 Task: Sort the reviews of the location "Statue of Liberty" by "Newest".
Action: Mouse moved to (119, 81)
Screenshot: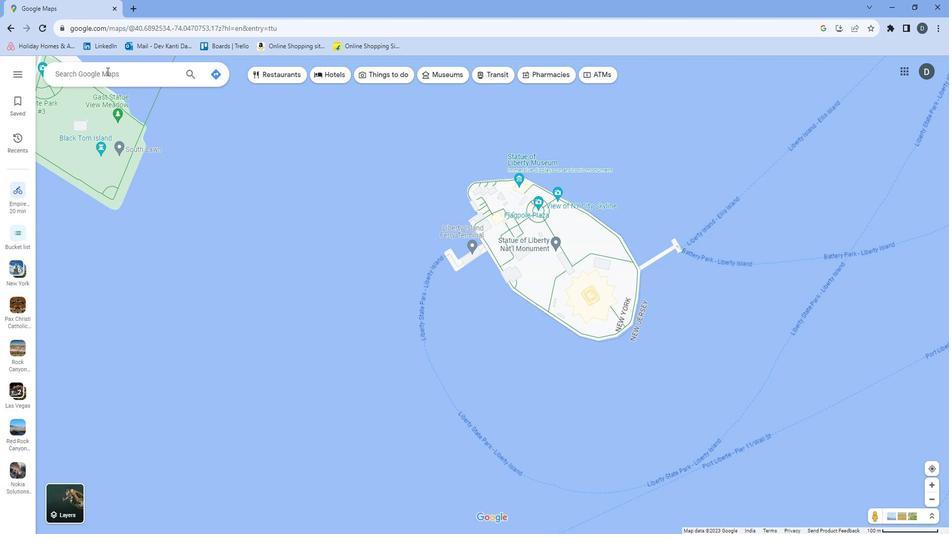 
Action: Mouse pressed left at (119, 81)
Screenshot: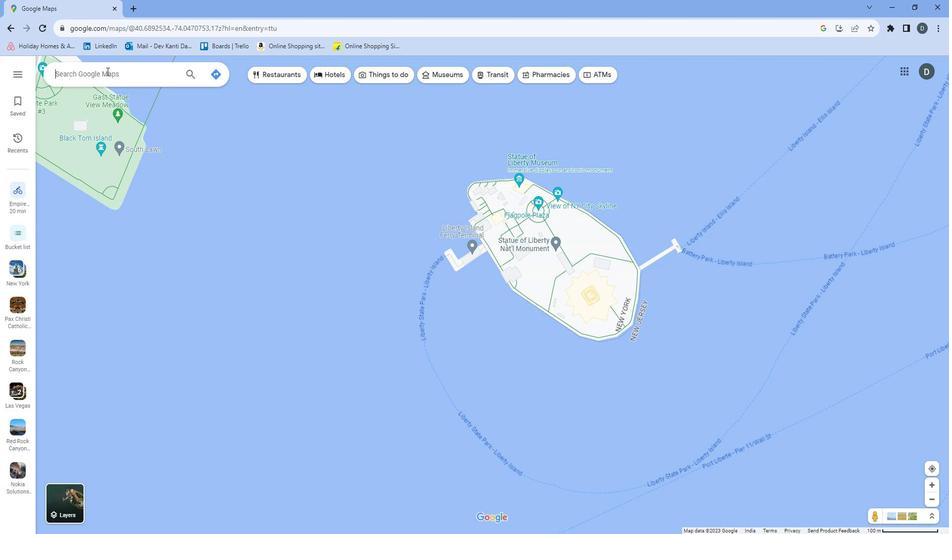 
Action: Key pressed <Key.shift>Statue<Key.space>of<Key.space><Key.shift>Livb<Key.backspace><Key.backspace>berty<Key.enter>
Screenshot: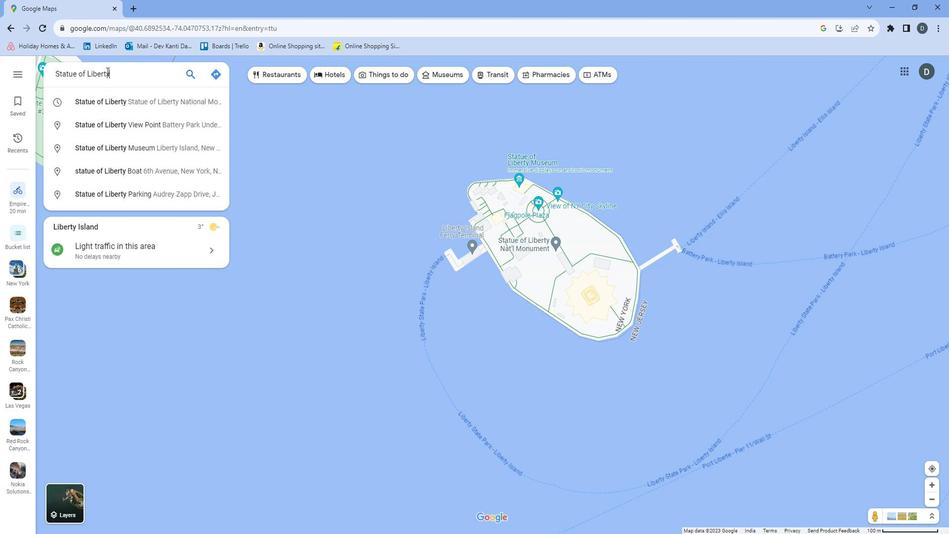 
Action: Mouse moved to (146, 145)
Screenshot: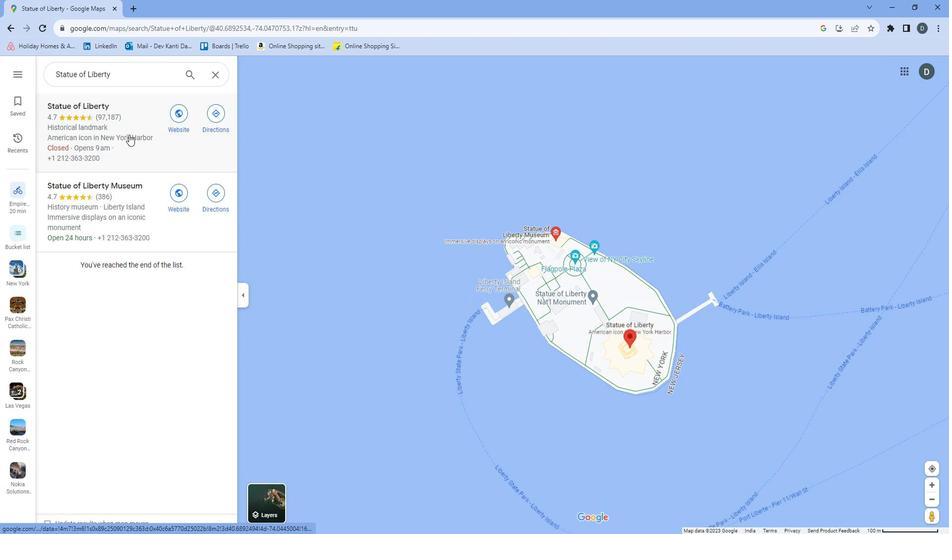 
Action: Mouse pressed left at (146, 145)
Screenshot: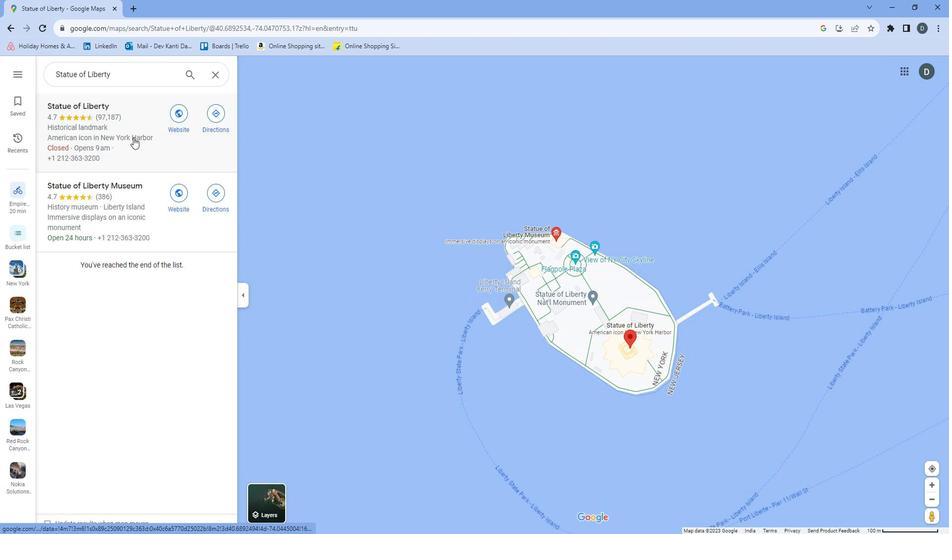 
Action: Mouse moved to (361, 318)
Screenshot: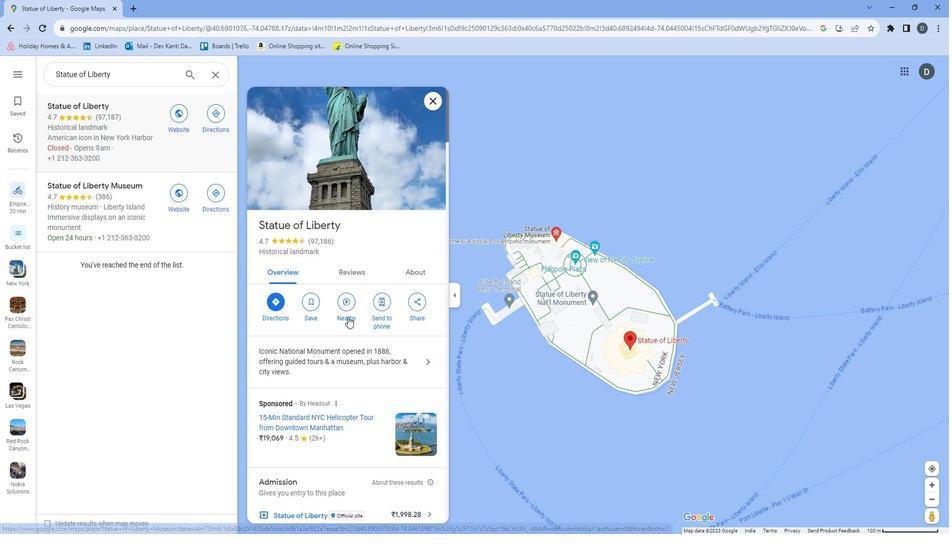 
Action: Mouse scrolled (361, 318) with delta (0, 0)
Screenshot: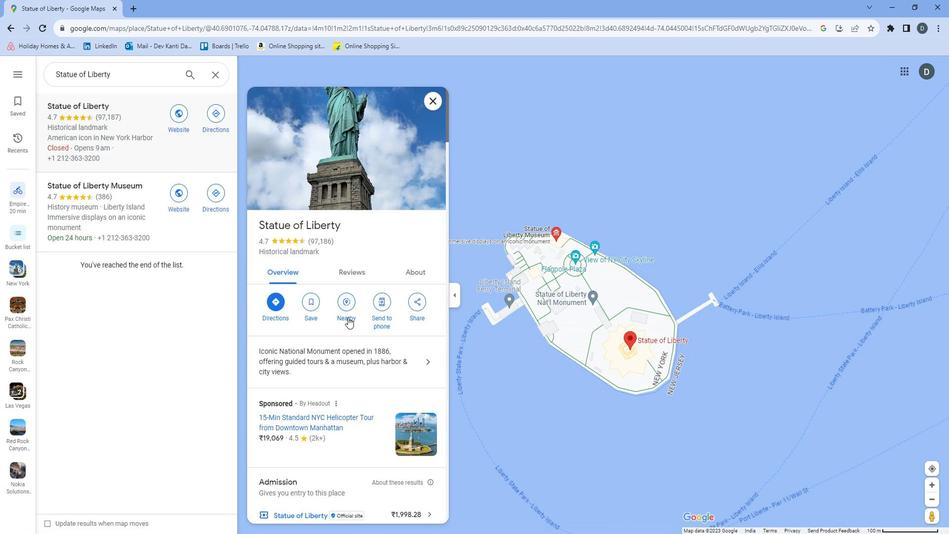 
Action: Mouse scrolled (361, 318) with delta (0, 0)
Screenshot: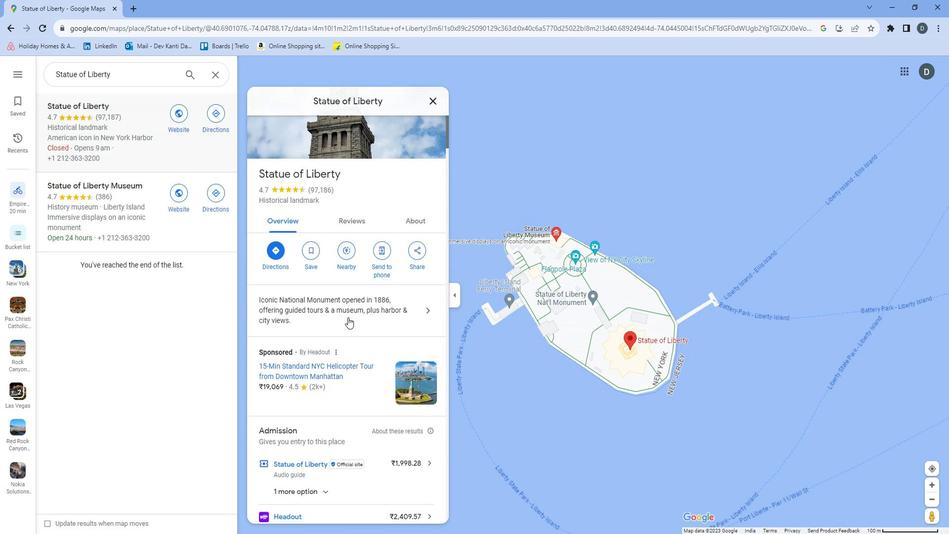 
Action: Mouse moved to (363, 319)
Screenshot: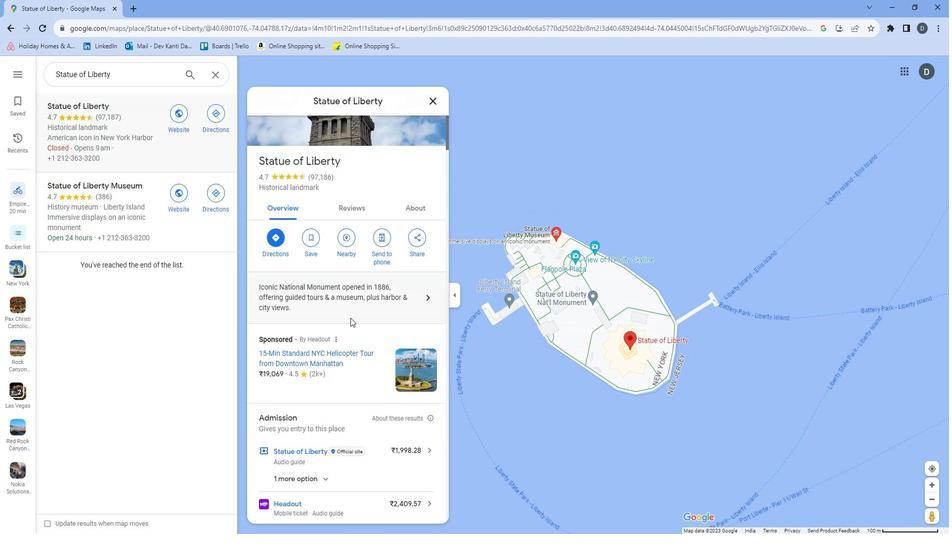 
Action: Mouse scrolled (363, 318) with delta (0, 0)
Screenshot: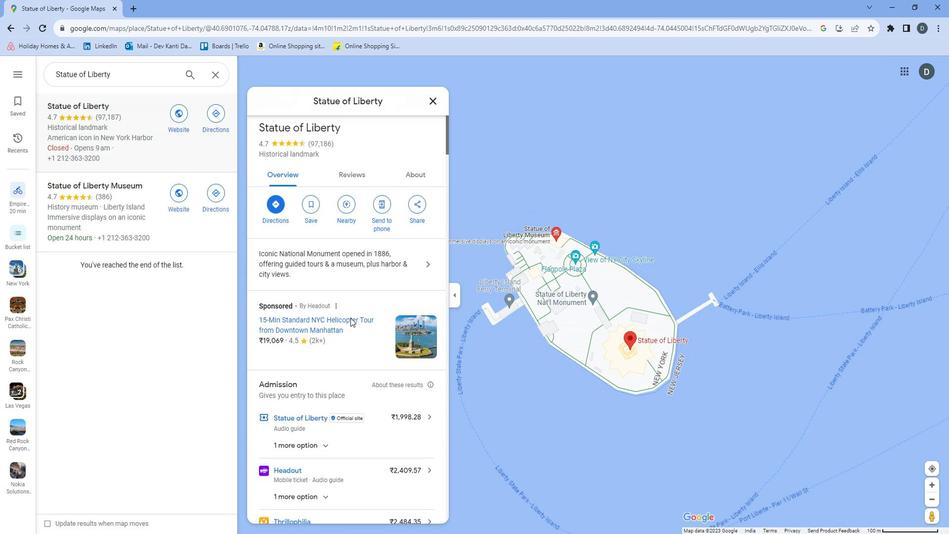 
Action: Mouse scrolled (363, 318) with delta (0, 0)
Screenshot: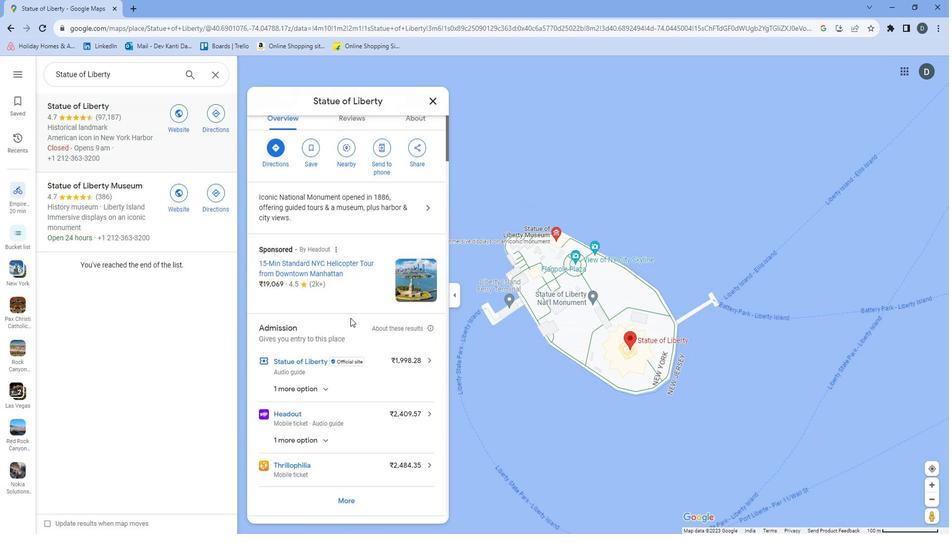 
Action: Mouse moved to (359, 328)
Screenshot: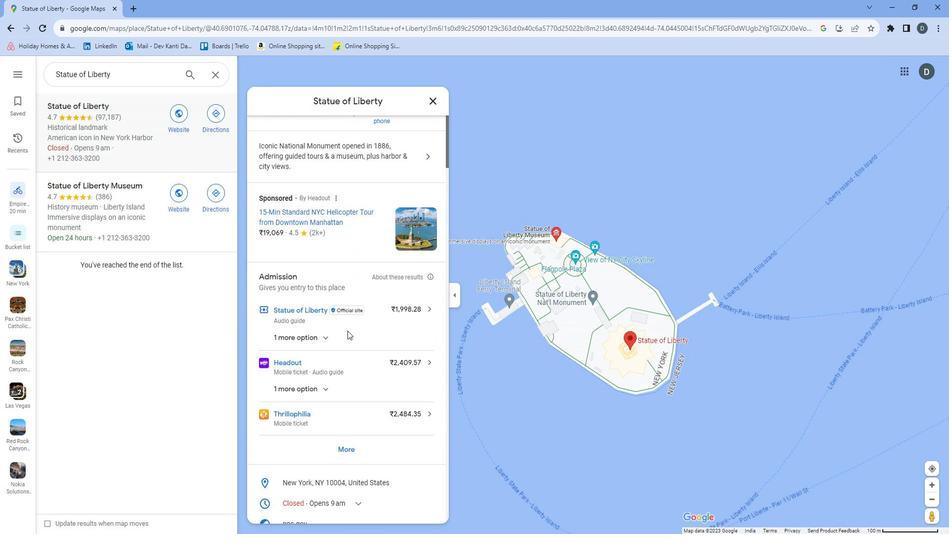 
Action: Mouse scrolled (359, 327) with delta (0, 0)
Screenshot: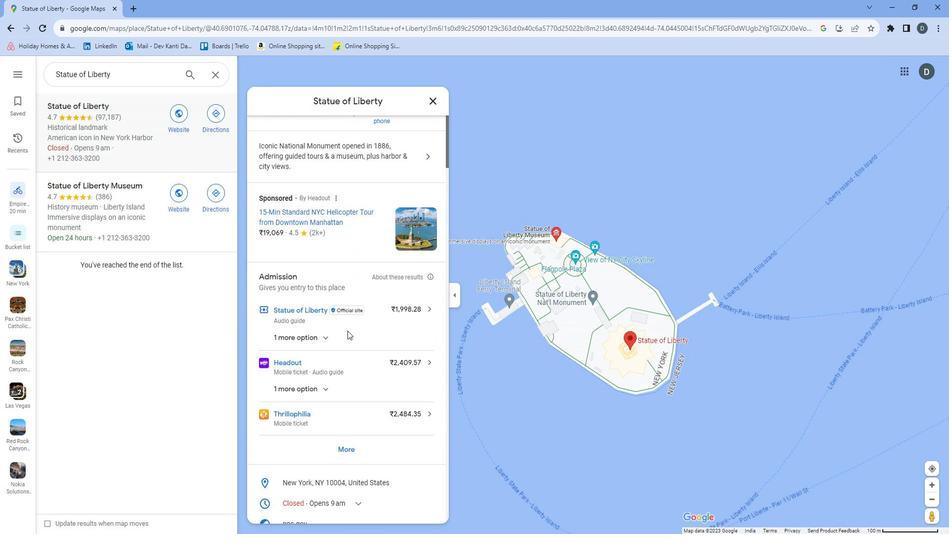 
Action: Mouse moved to (362, 334)
Screenshot: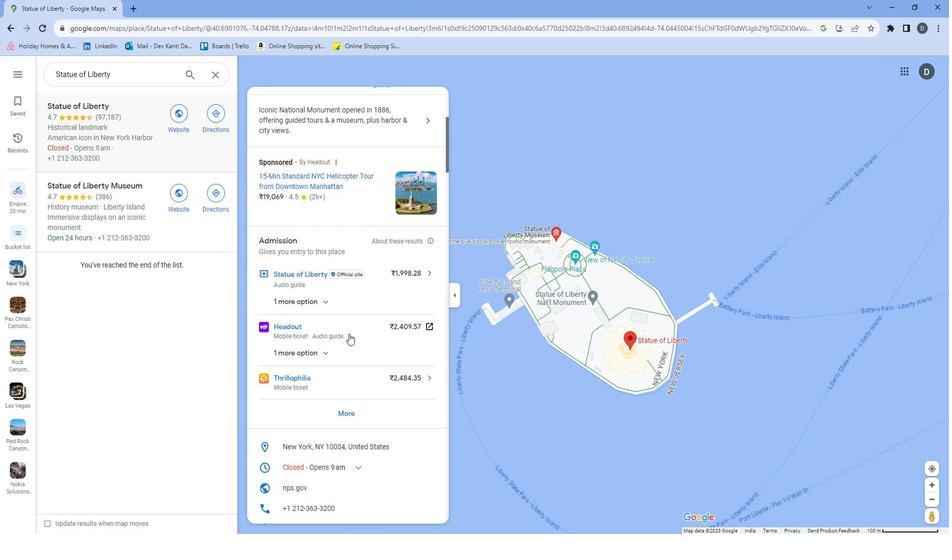 
Action: Mouse scrolled (362, 333) with delta (0, 0)
Screenshot: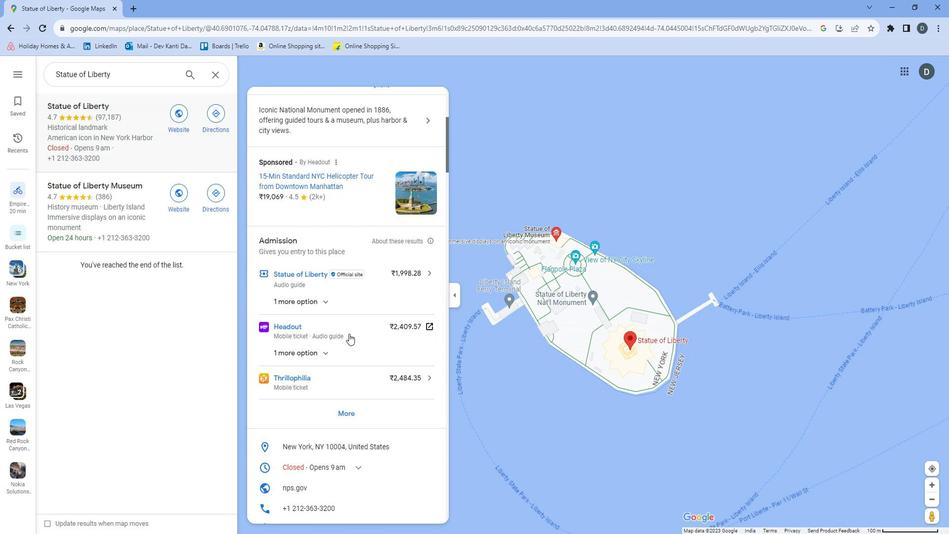 
Action: Mouse moved to (362, 335)
Screenshot: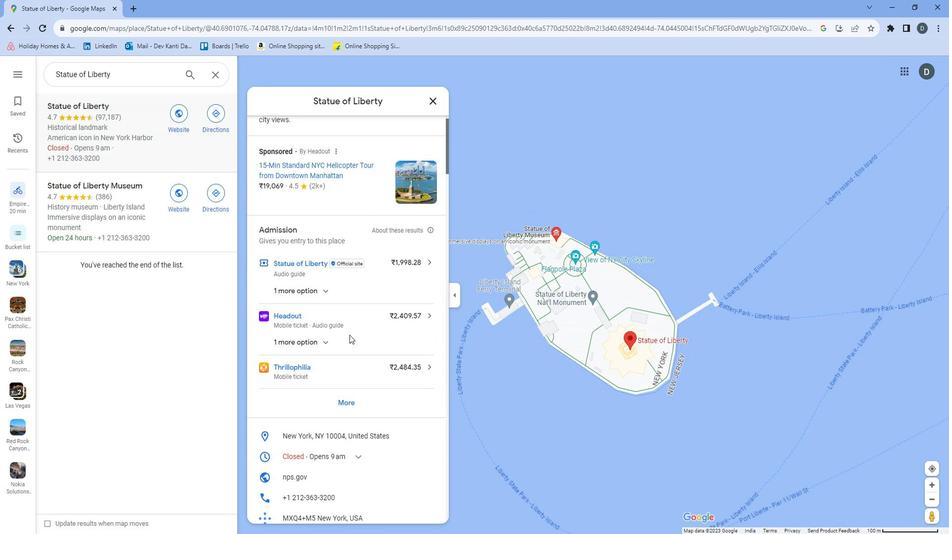 
Action: Mouse scrolled (362, 335) with delta (0, 0)
Screenshot: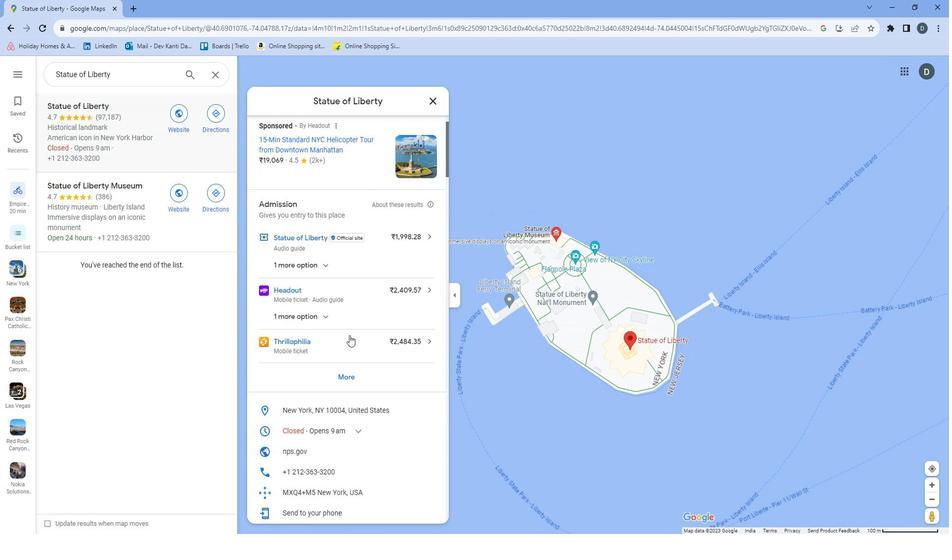 
Action: Mouse moved to (364, 338)
Screenshot: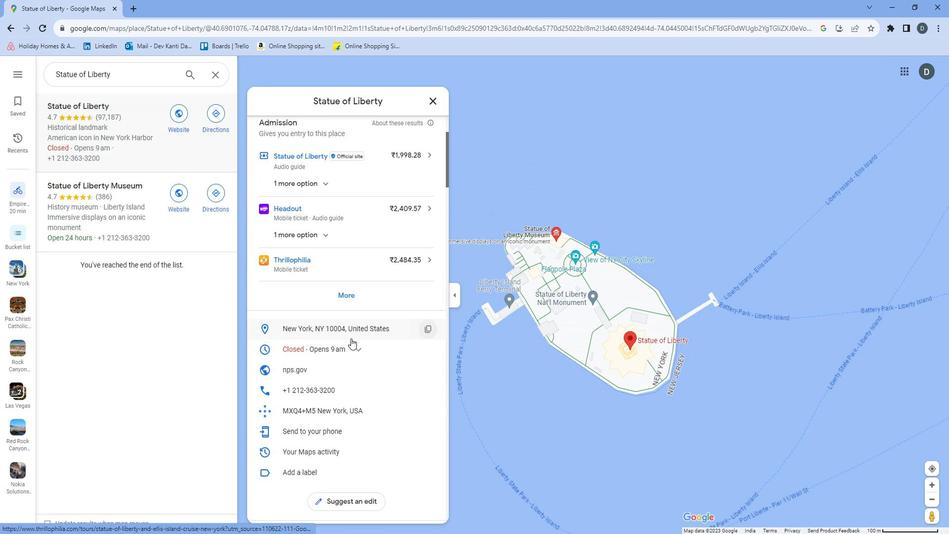 
Action: Mouse scrolled (364, 338) with delta (0, 0)
Screenshot: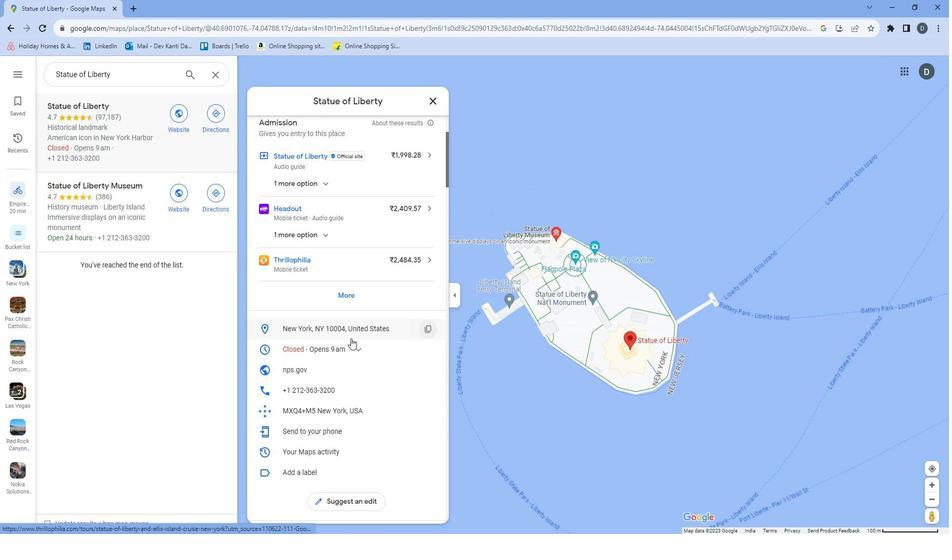 
Action: Mouse moved to (364, 340)
Screenshot: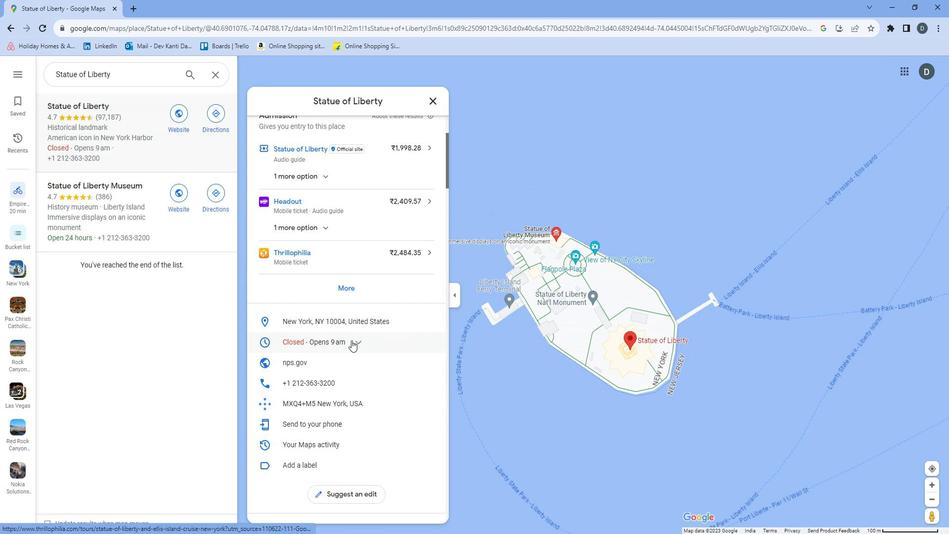 
Action: Mouse scrolled (364, 340) with delta (0, 0)
Screenshot: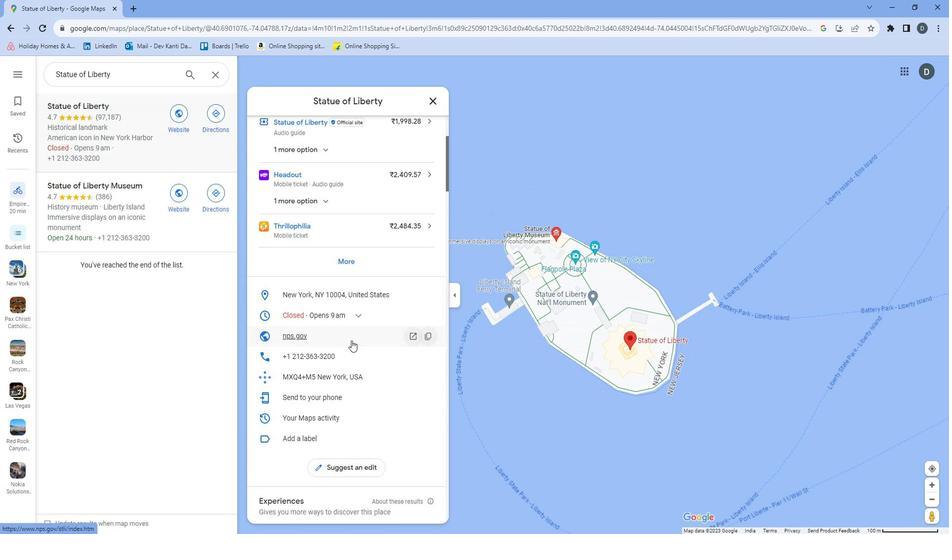 
Action: Mouse moved to (365, 340)
Screenshot: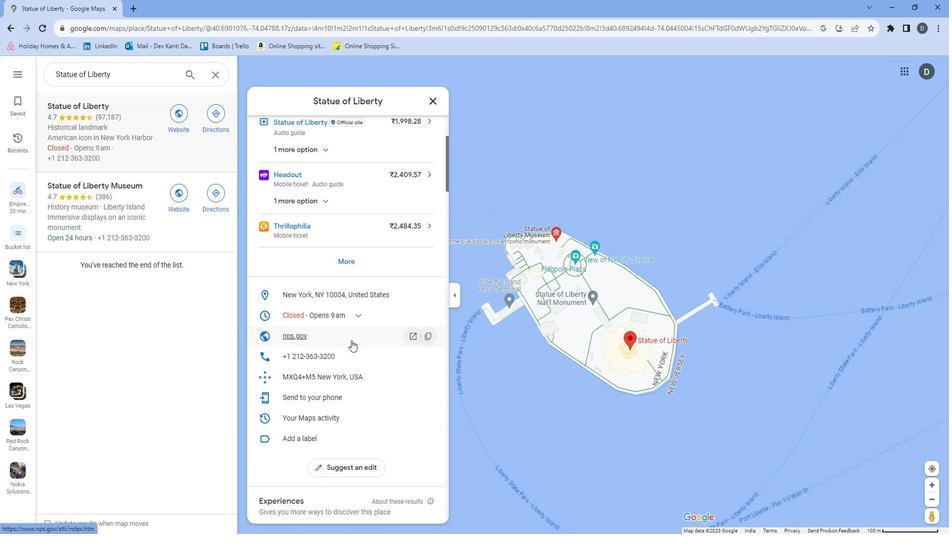 
Action: Mouse scrolled (365, 340) with delta (0, 0)
Screenshot: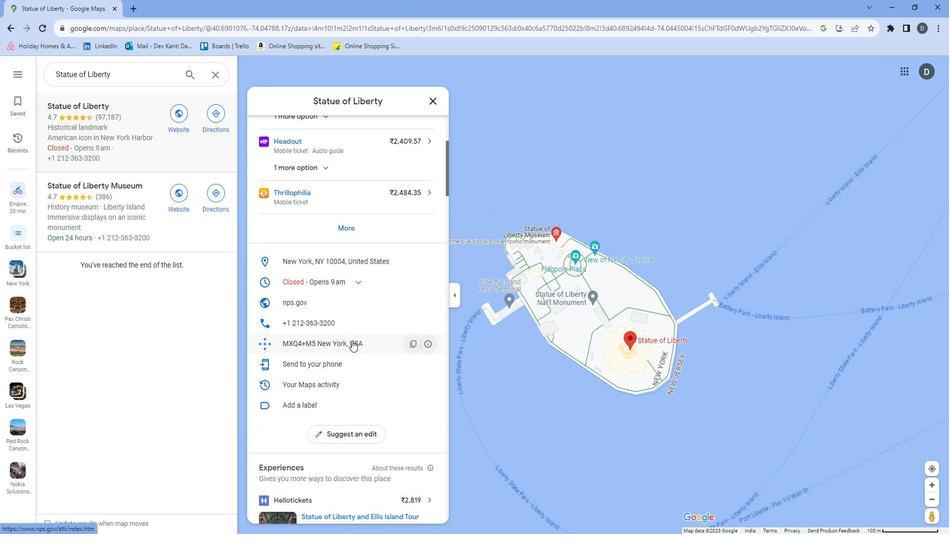 
Action: Mouse moved to (365, 340)
Screenshot: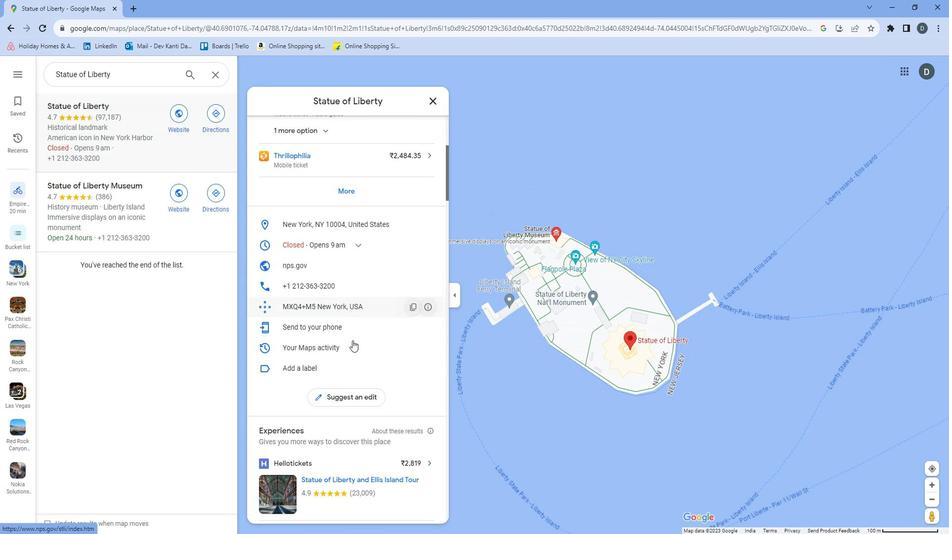 
Action: Mouse scrolled (365, 340) with delta (0, 0)
Screenshot: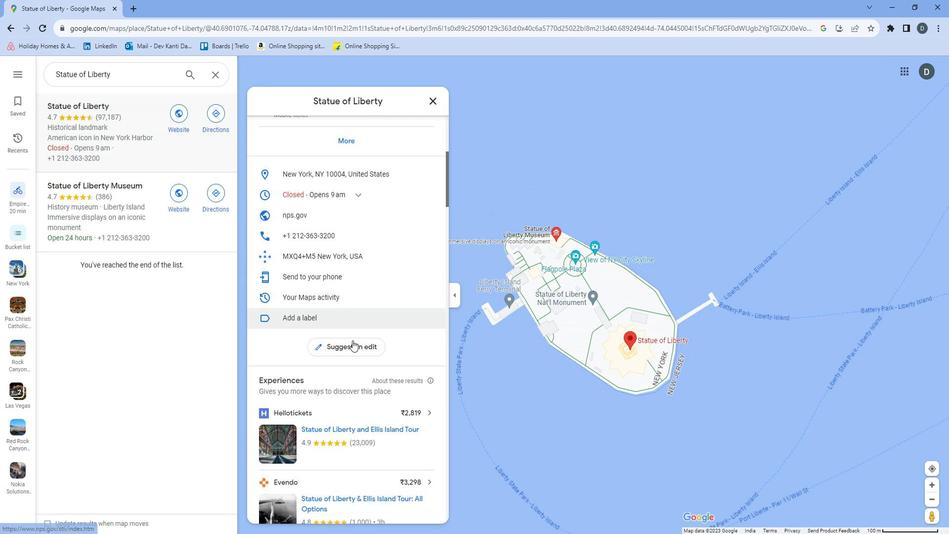 
Action: Mouse moved to (365, 340)
Screenshot: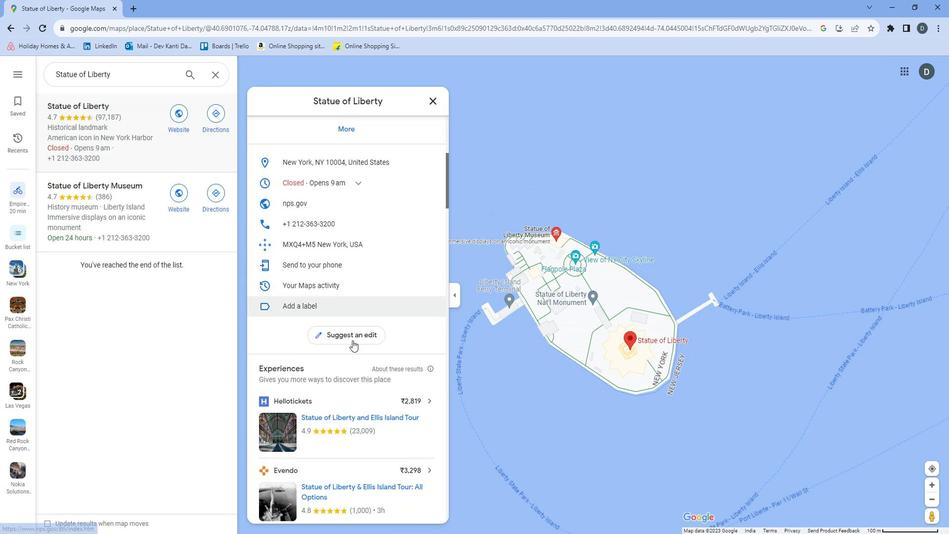 
Action: Mouse scrolled (365, 340) with delta (0, 0)
Screenshot: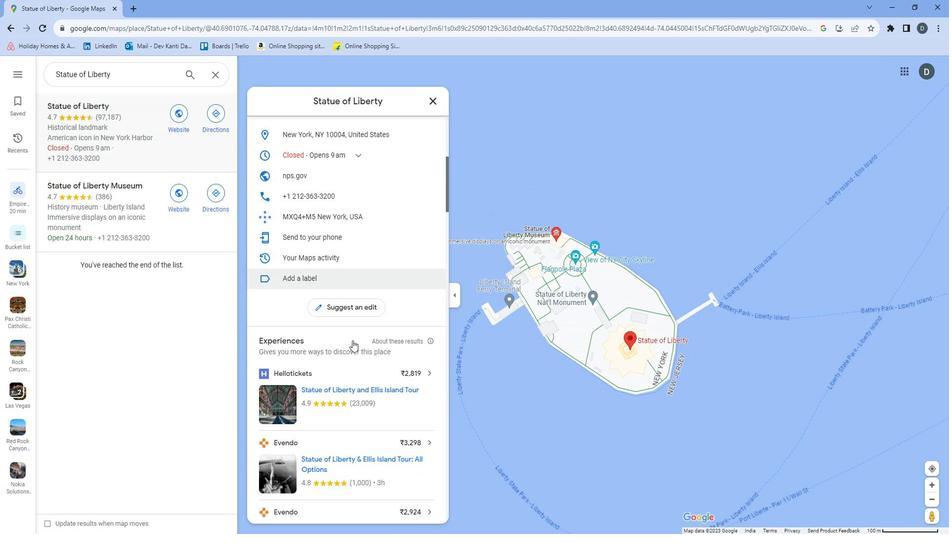 
Action: Mouse moved to (366, 340)
Screenshot: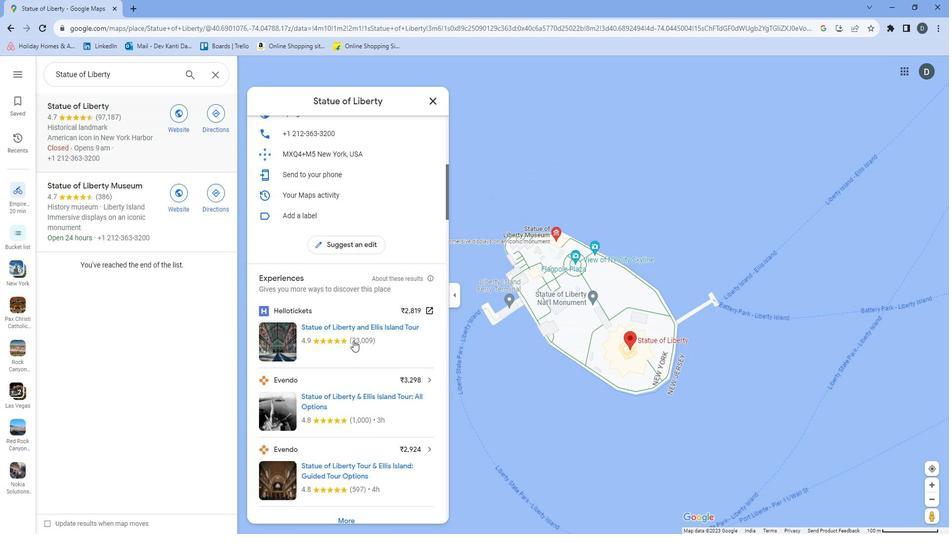 
Action: Mouse scrolled (366, 340) with delta (0, 0)
Screenshot: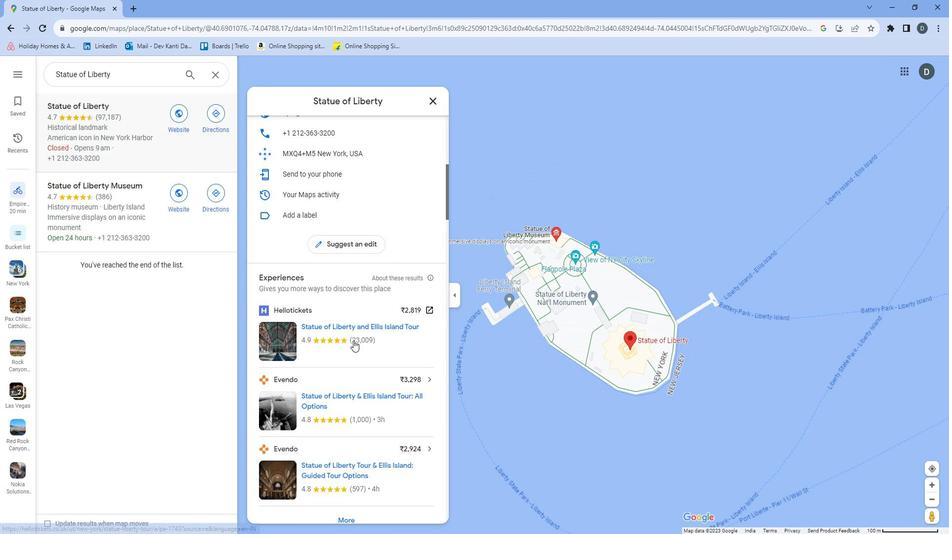 
Action: Mouse scrolled (366, 340) with delta (0, 0)
Screenshot: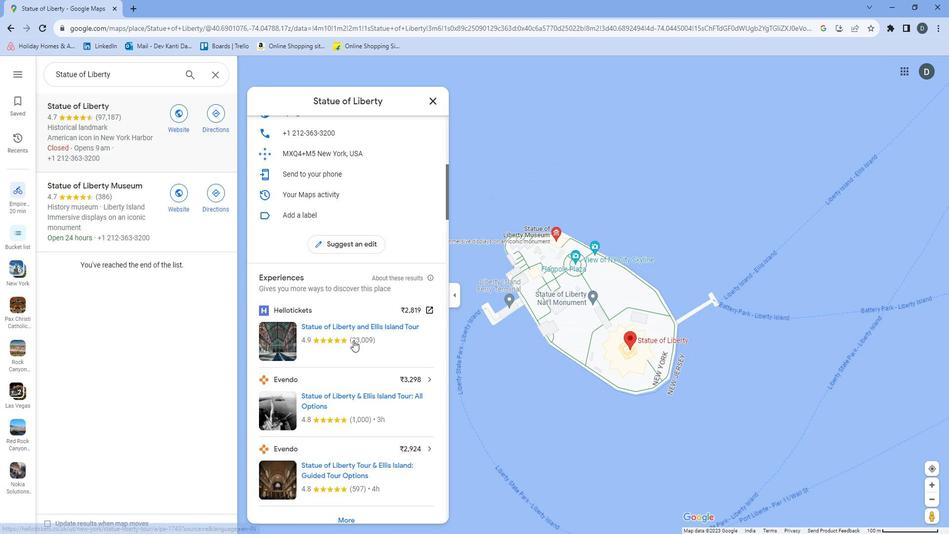 
Action: Mouse scrolled (366, 340) with delta (0, 0)
Screenshot: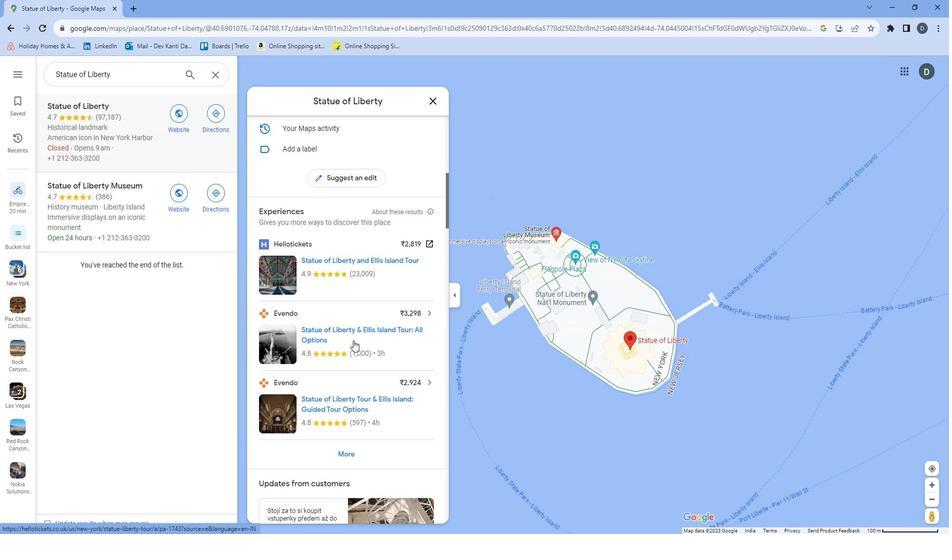 
Action: Mouse scrolled (366, 340) with delta (0, 0)
Screenshot: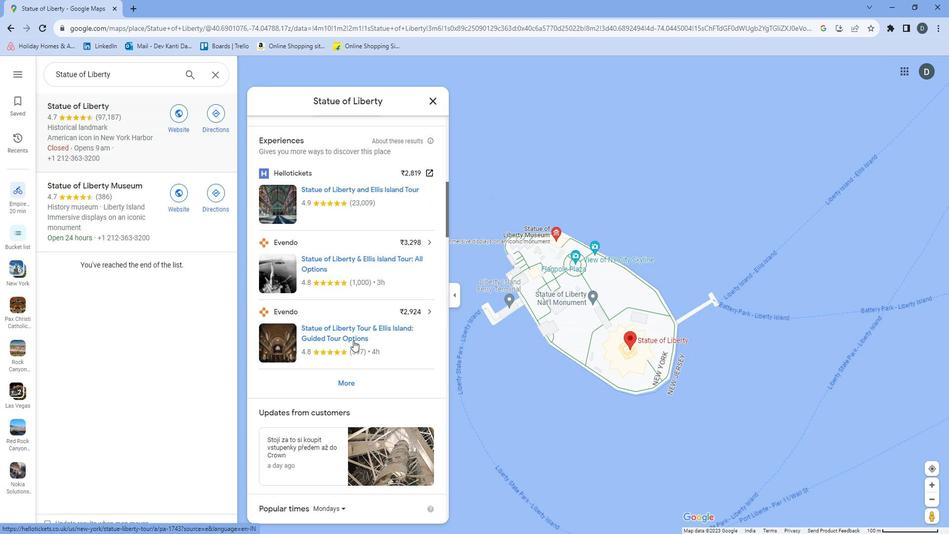 
Action: Mouse scrolled (366, 340) with delta (0, 0)
Screenshot: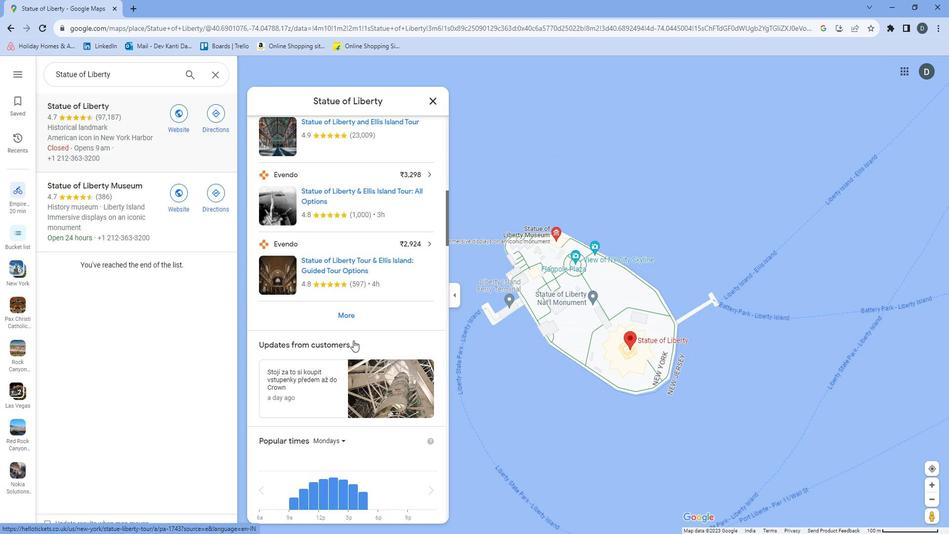 
Action: Mouse scrolled (366, 340) with delta (0, 0)
Screenshot: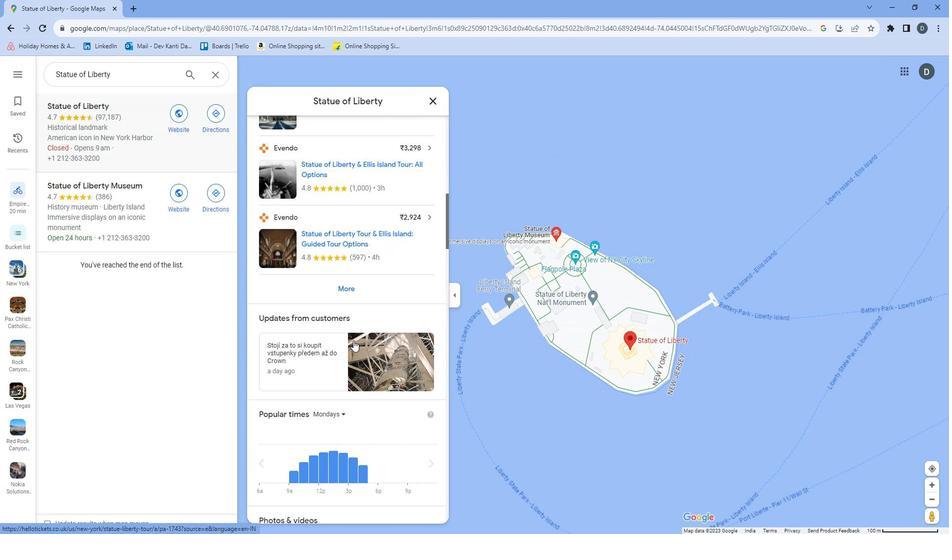 
Action: Mouse scrolled (366, 340) with delta (0, 0)
Screenshot: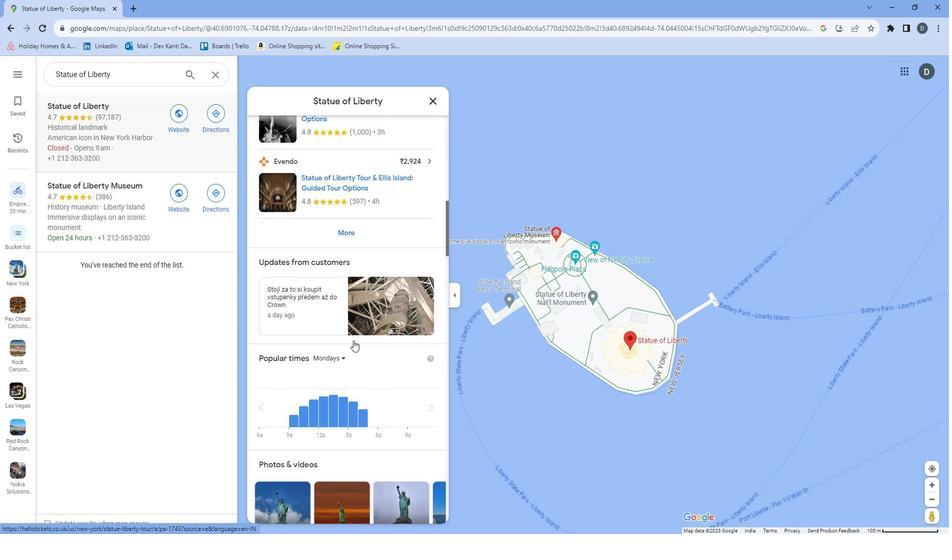 
Action: Mouse scrolled (366, 340) with delta (0, 0)
Screenshot: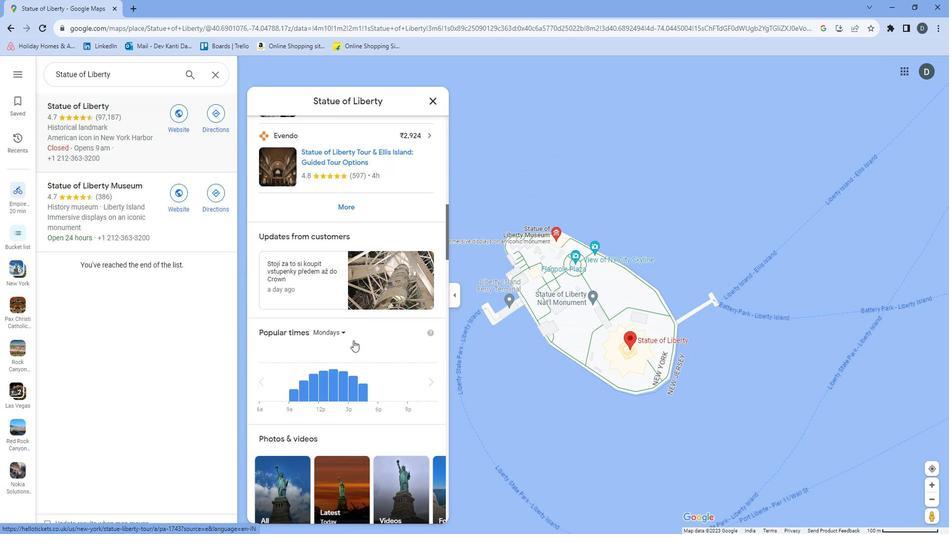 
Action: Mouse moved to (366, 340)
Screenshot: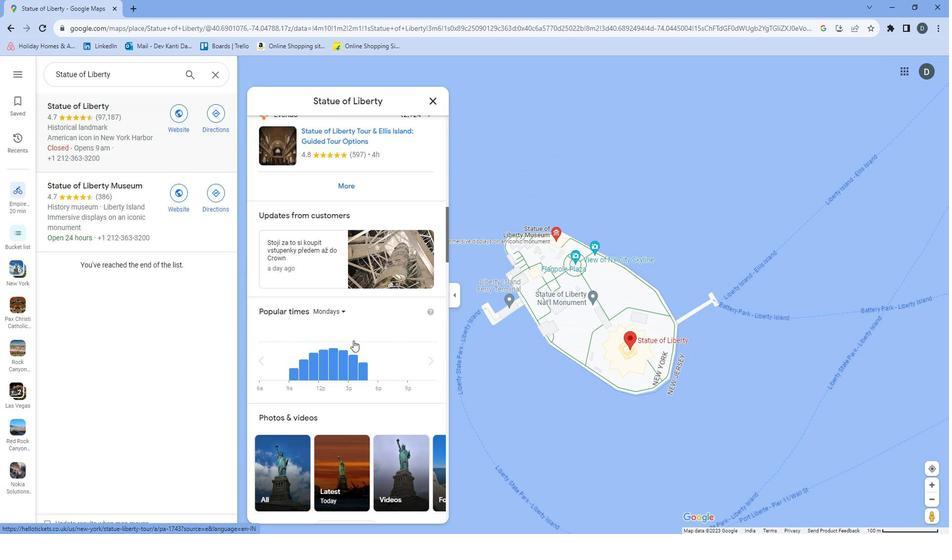 
Action: Mouse scrolled (366, 339) with delta (0, 0)
Screenshot: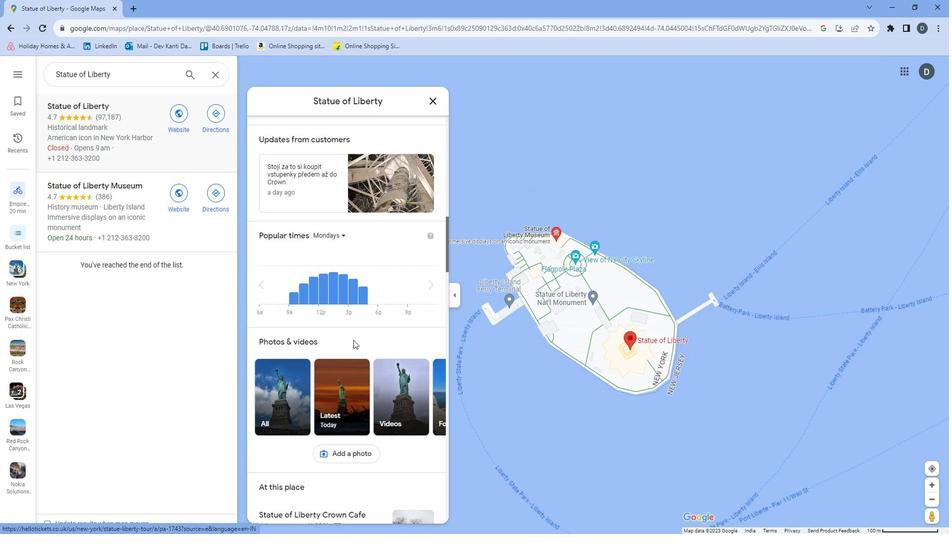
Action: Mouse moved to (366, 340)
Screenshot: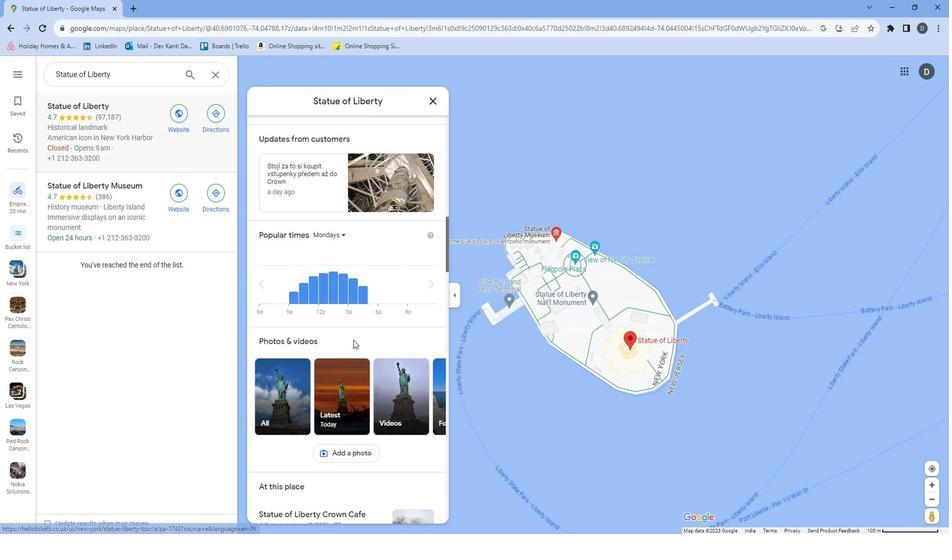 
Action: Mouse scrolled (366, 339) with delta (0, 0)
Screenshot: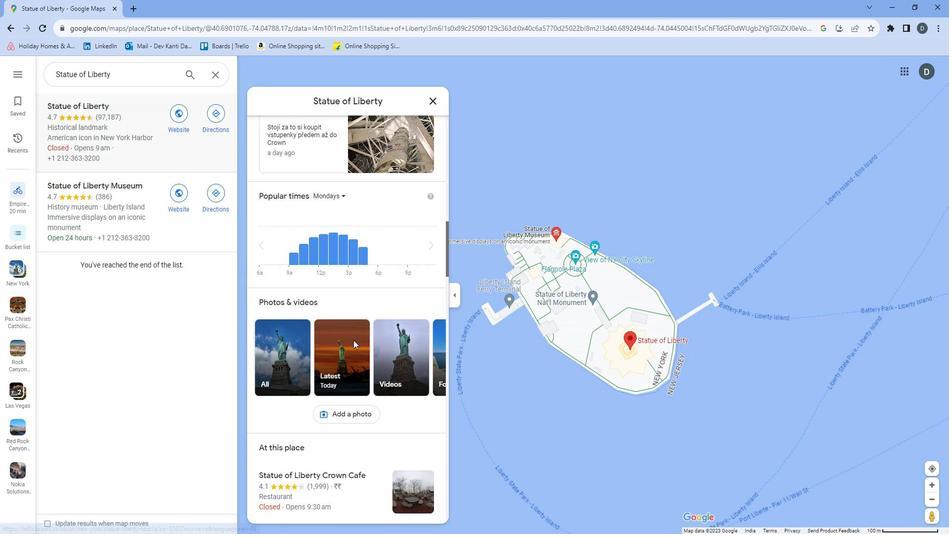
Action: Mouse scrolled (366, 339) with delta (0, 0)
Screenshot: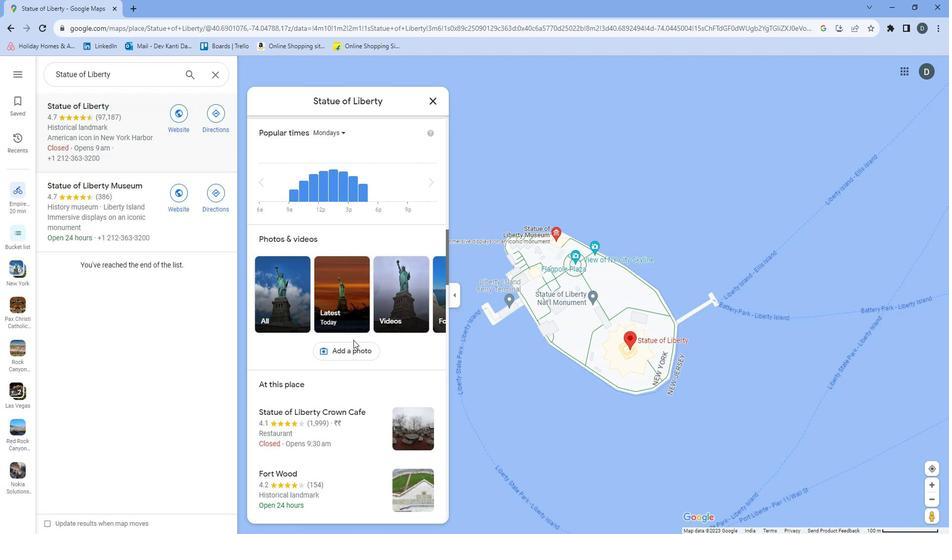 
Action: Mouse scrolled (366, 339) with delta (0, 0)
Screenshot: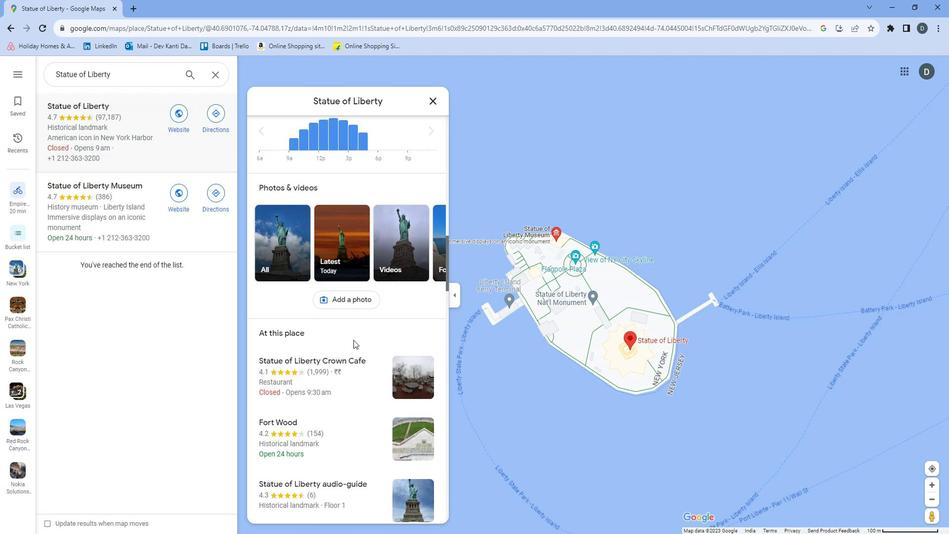 
Action: Mouse scrolled (366, 339) with delta (0, 0)
Screenshot: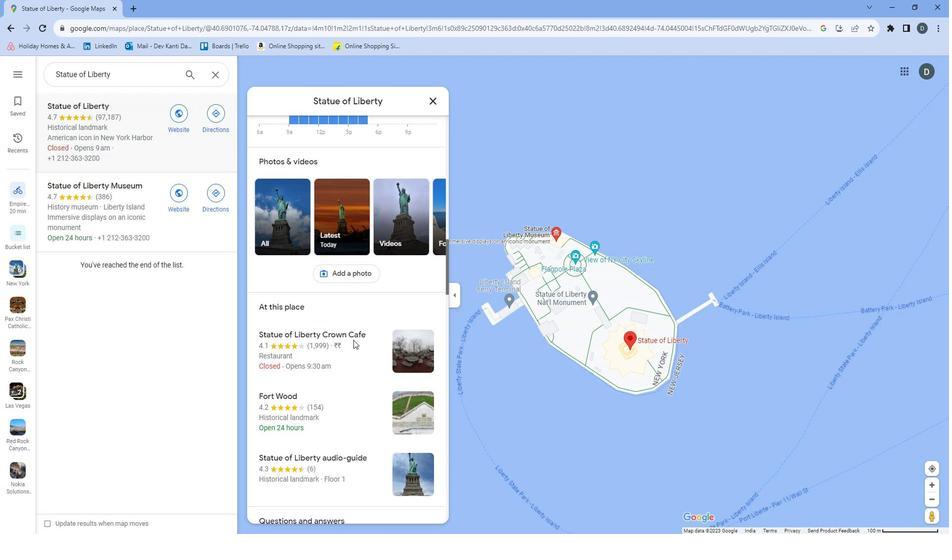 
Action: Mouse scrolled (366, 339) with delta (0, 0)
Screenshot: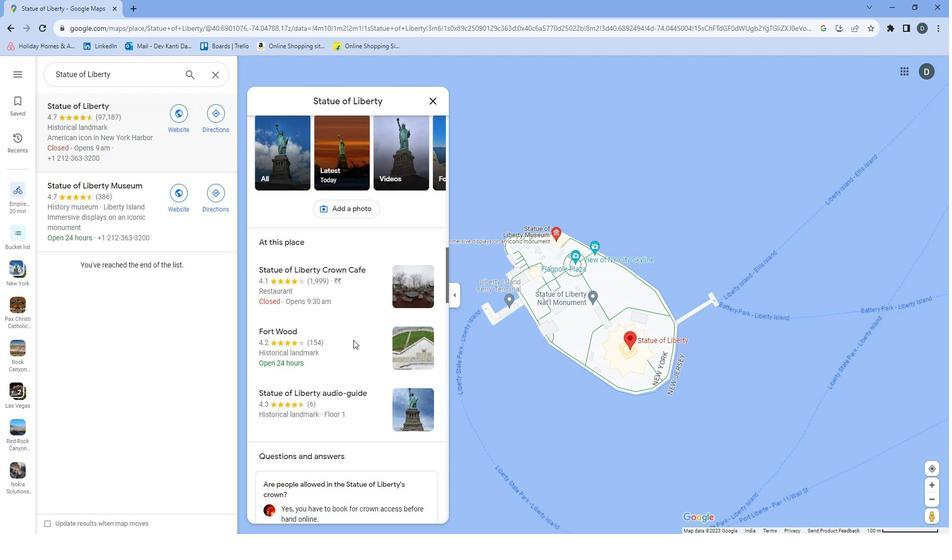 
Action: Mouse moved to (366, 341)
Screenshot: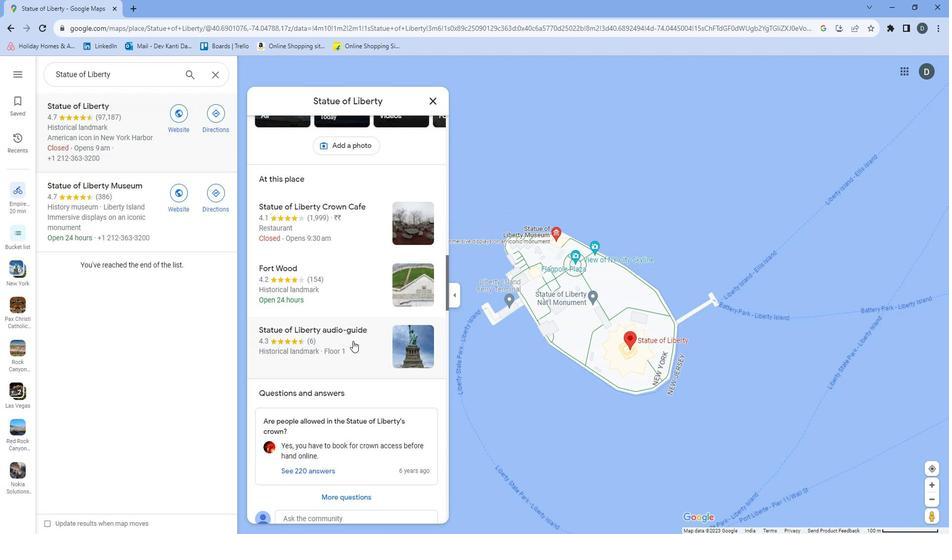 
Action: Mouse scrolled (366, 341) with delta (0, 0)
Screenshot: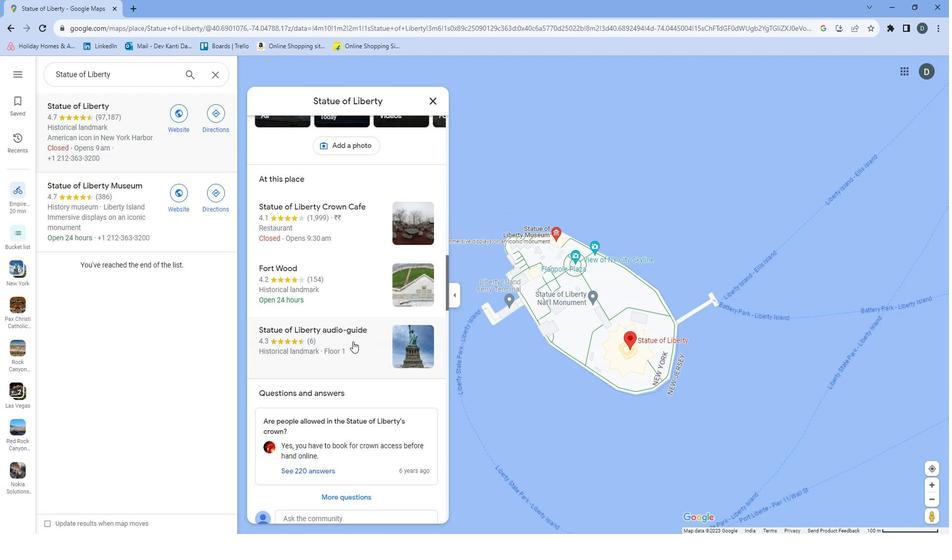 
Action: Mouse scrolled (366, 341) with delta (0, 0)
Screenshot: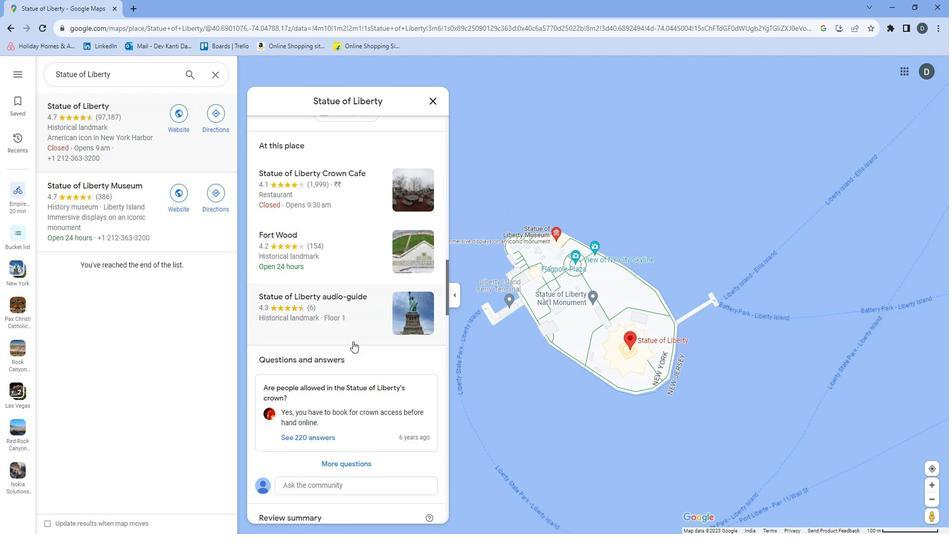 
Action: Mouse scrolled (366, 341) with delta (0, 0)
Screenshot: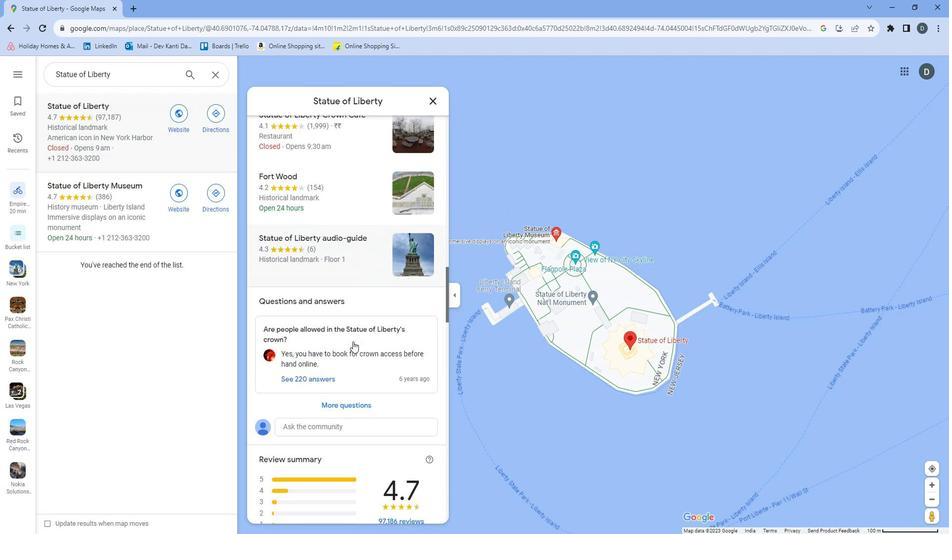 
Action: Mouse scrolled (366, 341) with delta (0, 0)
Screenshot: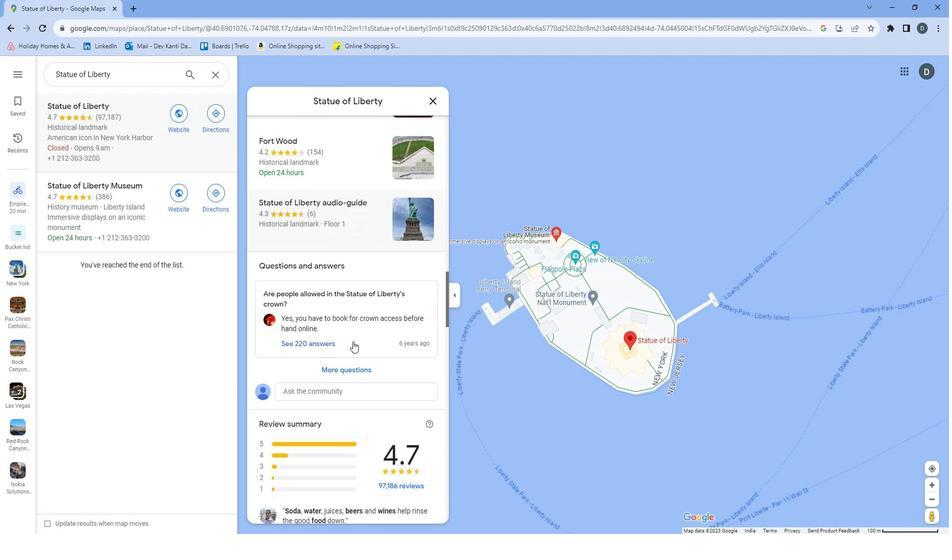 
Action: Mouse moved to (366, 342)
Screenshot: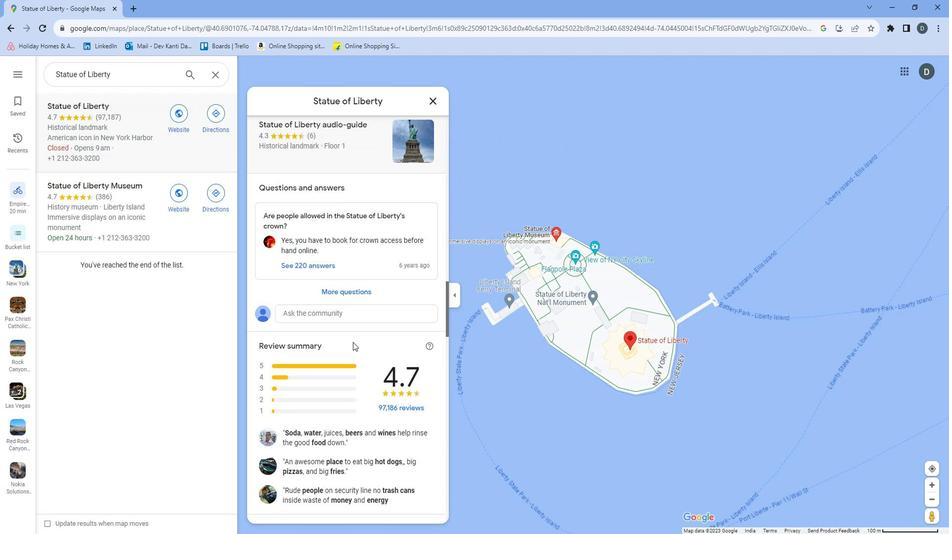 
Action: Mouse scrolled (366, 341) with delta (0, 0)
Screenshot: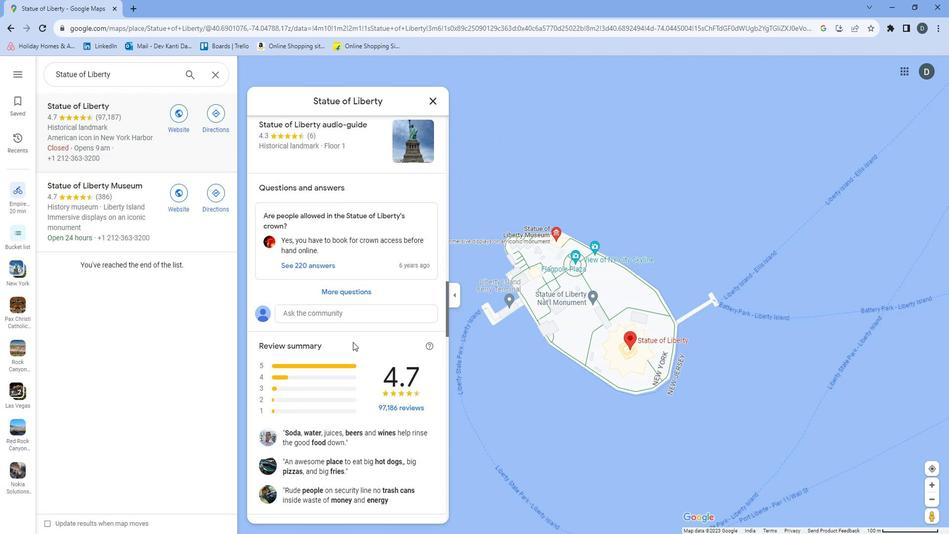 
Action: Mouse scrolled (366, 341) with delta (0, 0)
Screenshot: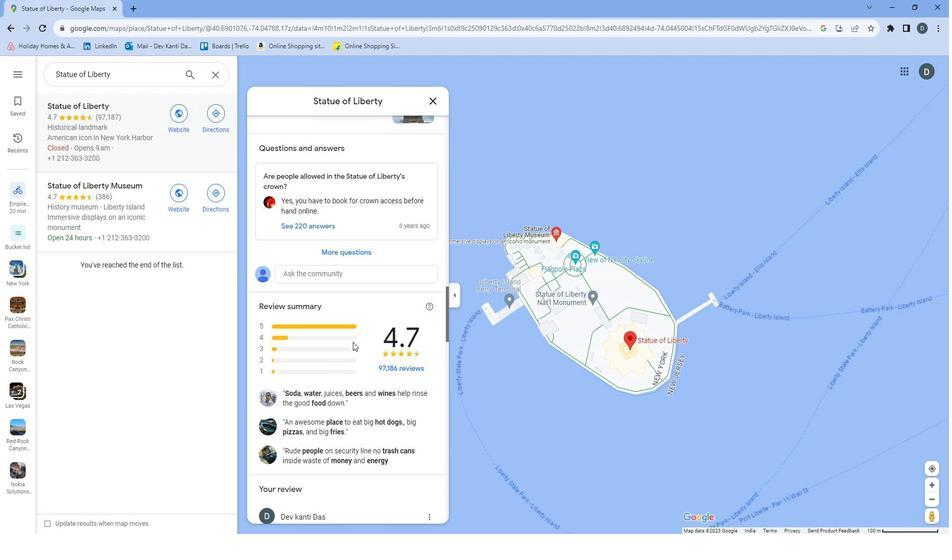 
Action: Mouse moved to (376, 282)
Screenshot: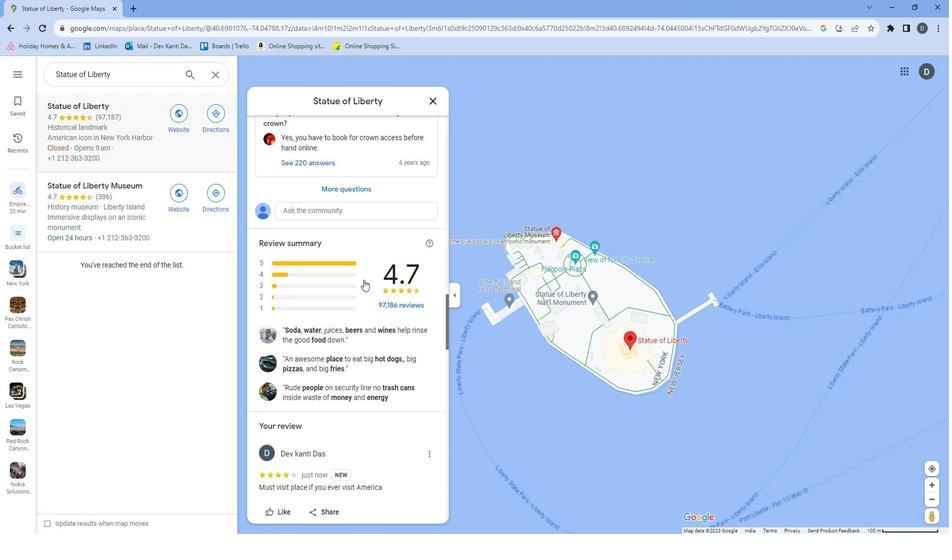 
Action: Mouse pressed left at (376, 282)
Screenshot: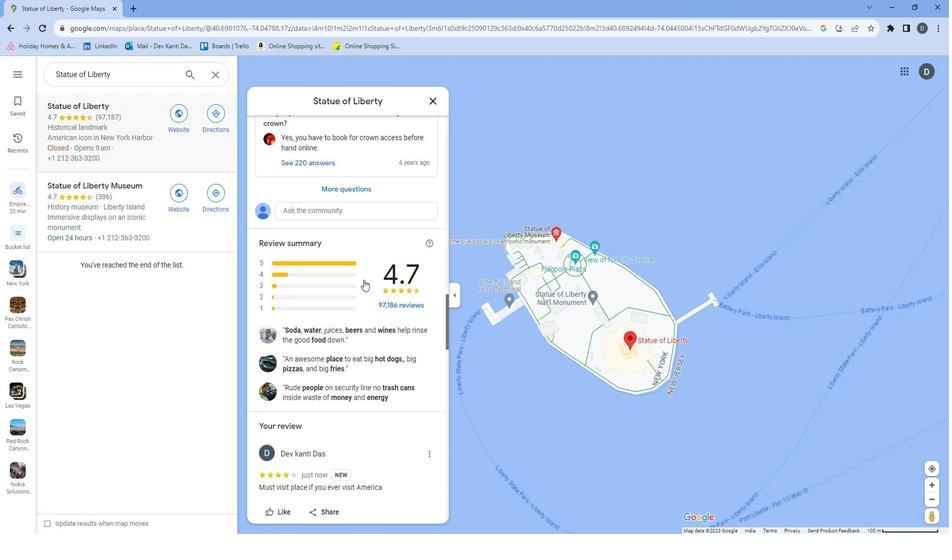 
Action: Mouse moved to (429, 347)
Screenshot: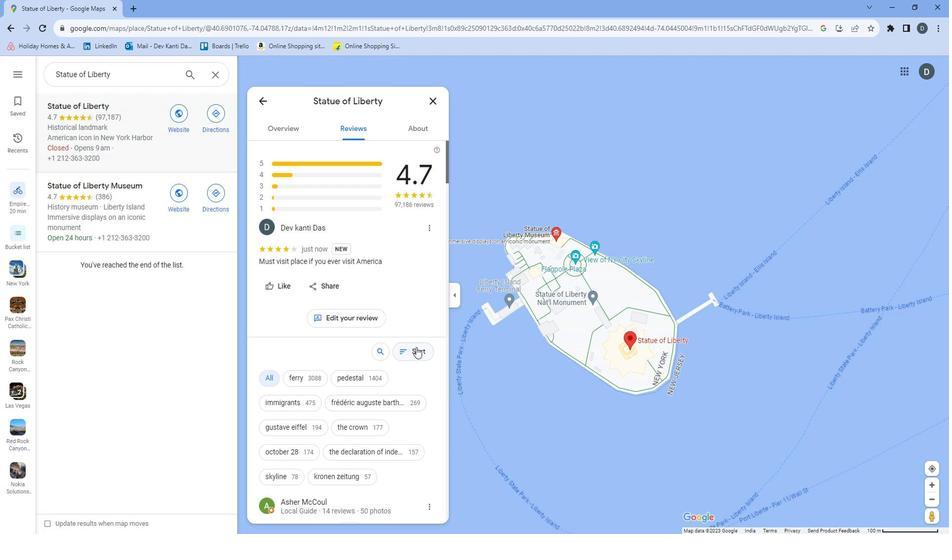 
Action: Mouse pressed left at (429, 347)
Screenshot: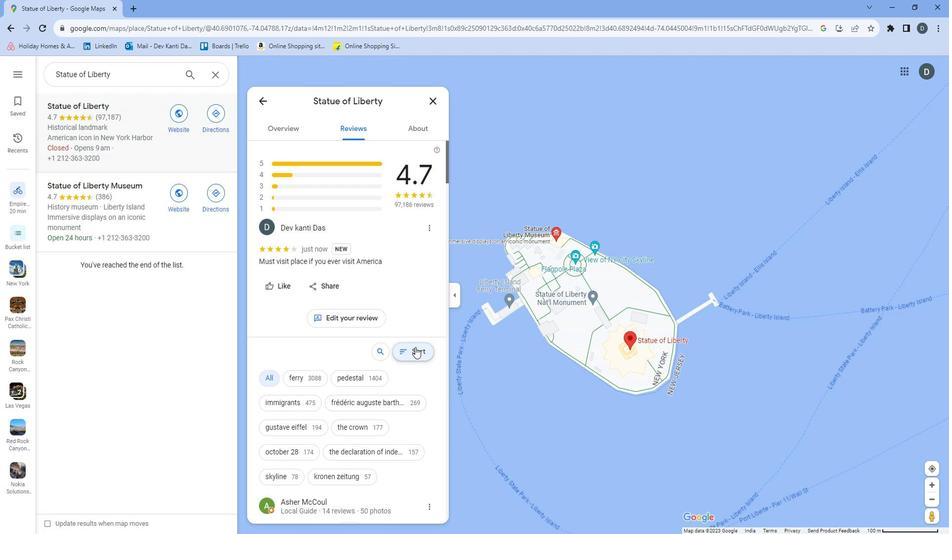 
Action: Mouse moved to (429, 365)
Screenshot: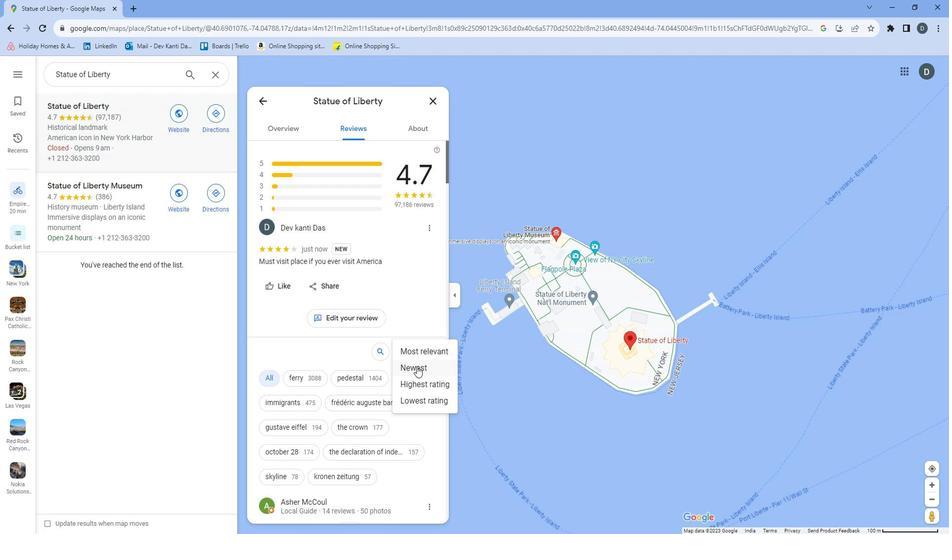 
Action: Mouse pressed left at (429, 365)
Screenshot: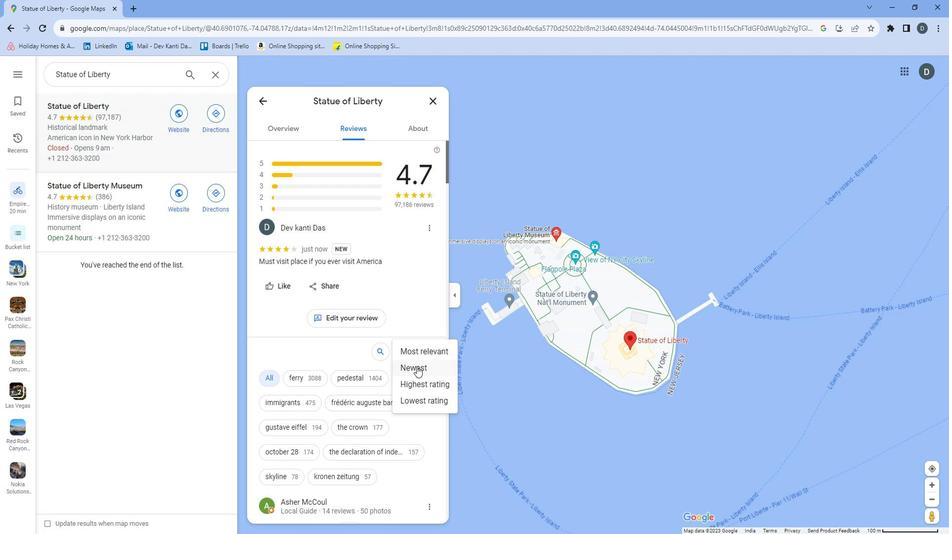 
Action: Mouse moved to (415, 359)
Screenshot: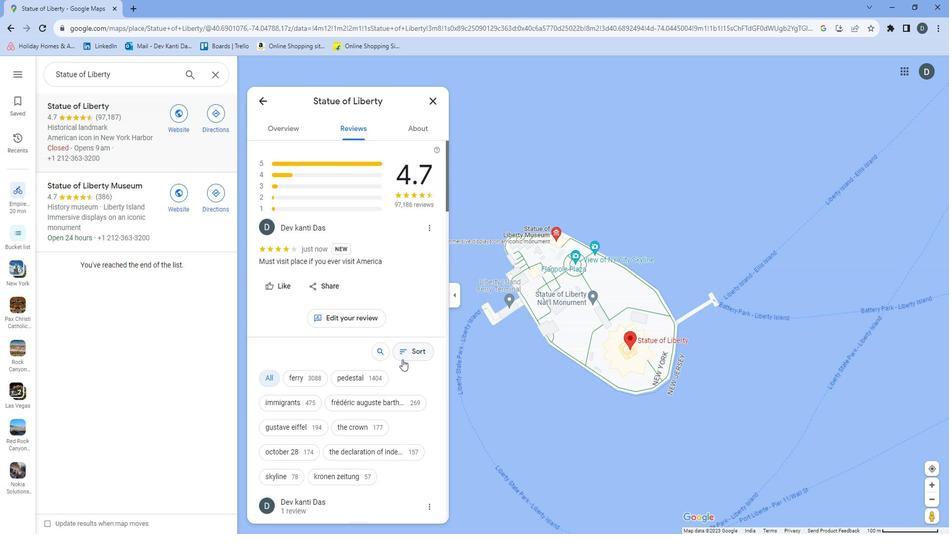 
Action: Mouse scrolled (415, 358) with delta (0, 0)
Screenshot: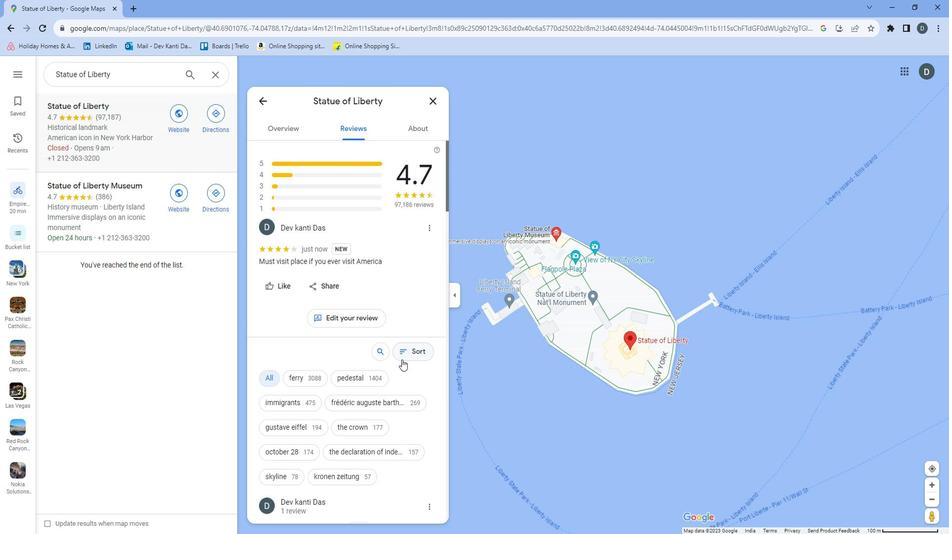
Action: Mouse moved to (413, 360)
Screenshot: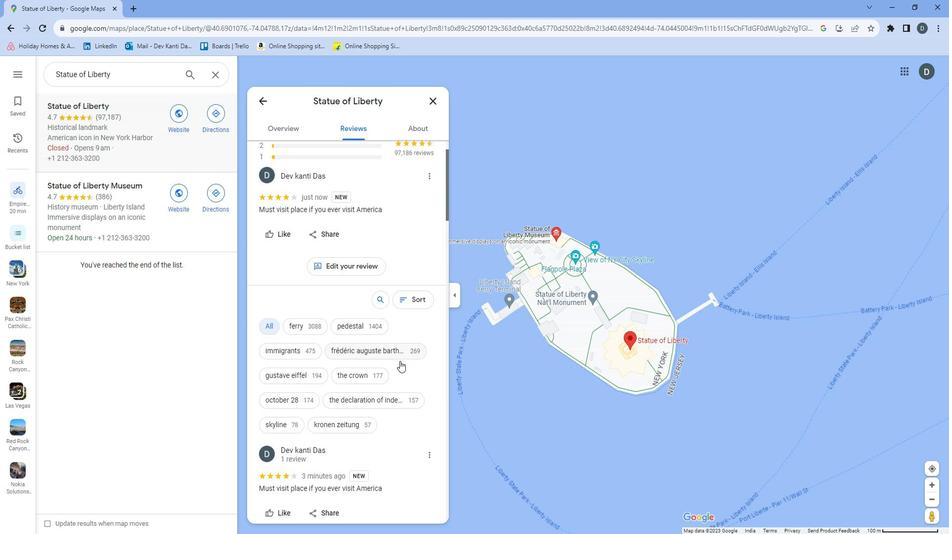 
Action: Mouse scrolled (413, 360) with delta (0, 0)
Screenshot: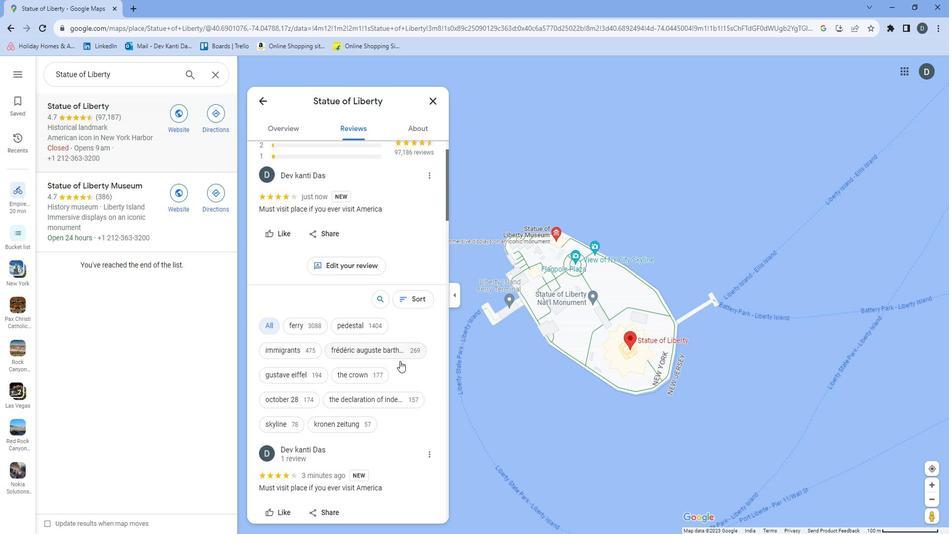 
Action: Mouse scrolled (413, 360) with delta (0, 0)
Screenshot: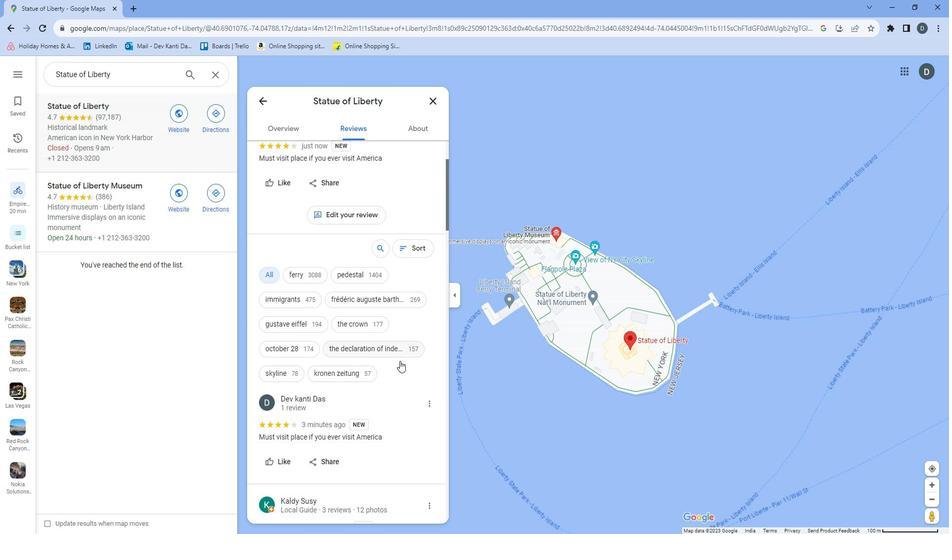 
Action: Mouse moved to (413, 362)
Screenshot: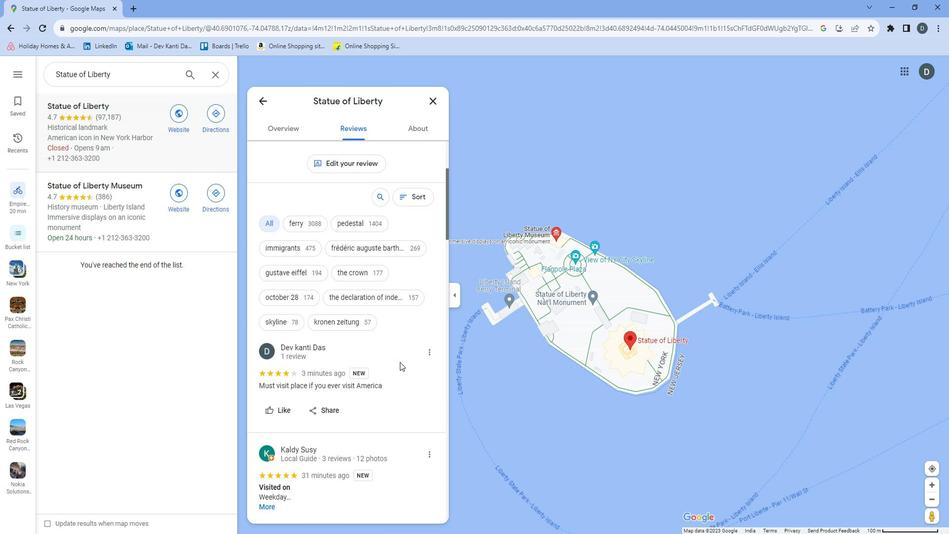 
Action: Mouse scrolled (413, 361) with delta (0, 0)
Screenshot: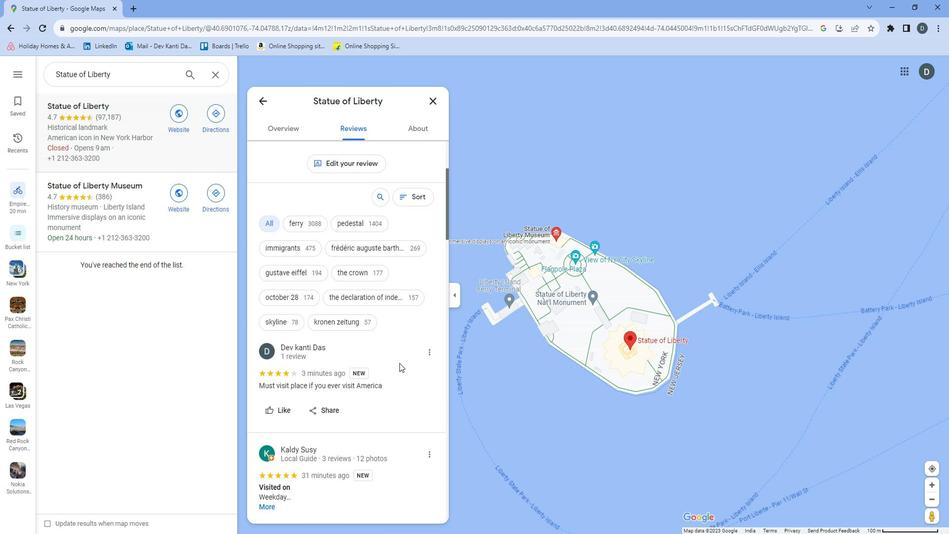
Action: Mouse moved to (412, 362)
Screenshot: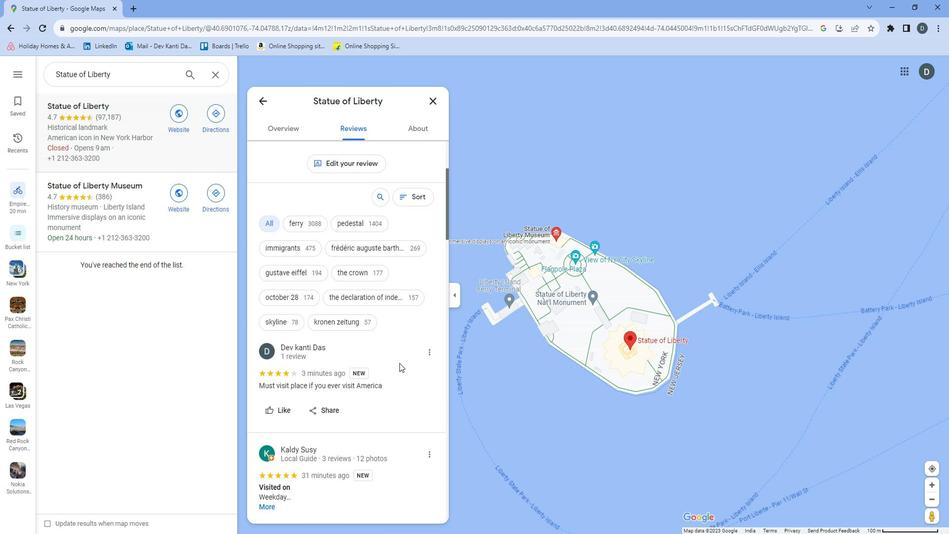 
Action: Mouse scrolled (412, 362) with delta (0, 0)
Screenshot: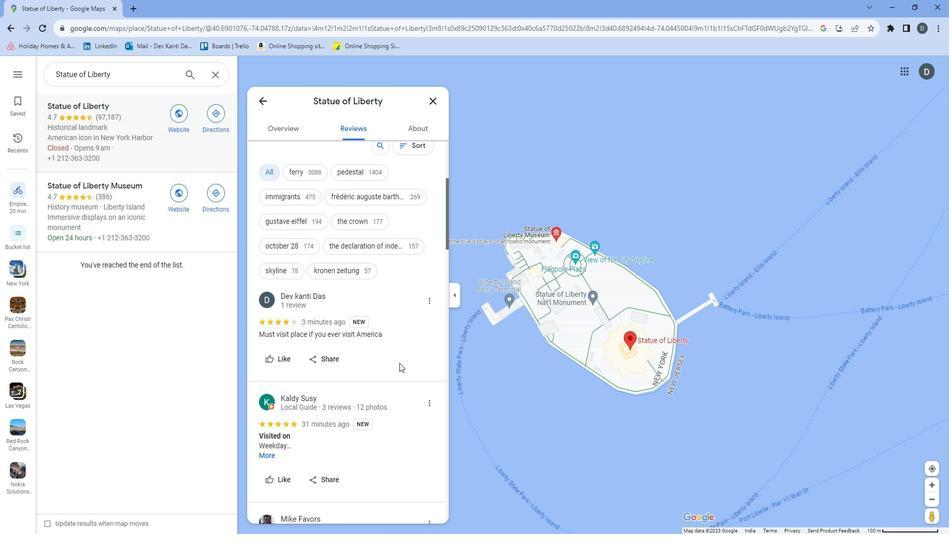 
Action: Mouse moved to (412, 362)
Screenshot: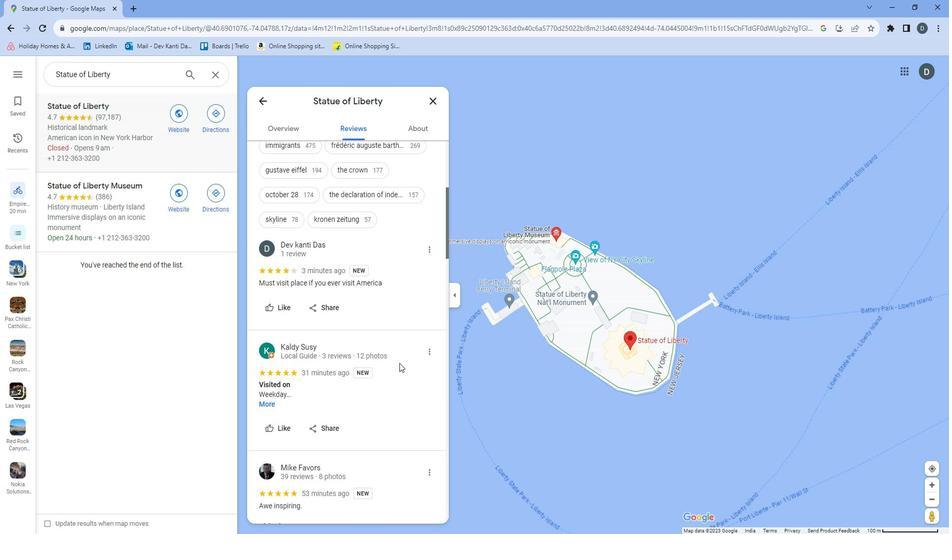 
Action: Mouse scrolled (412, 362) with delta (0, 0)
Screenshot: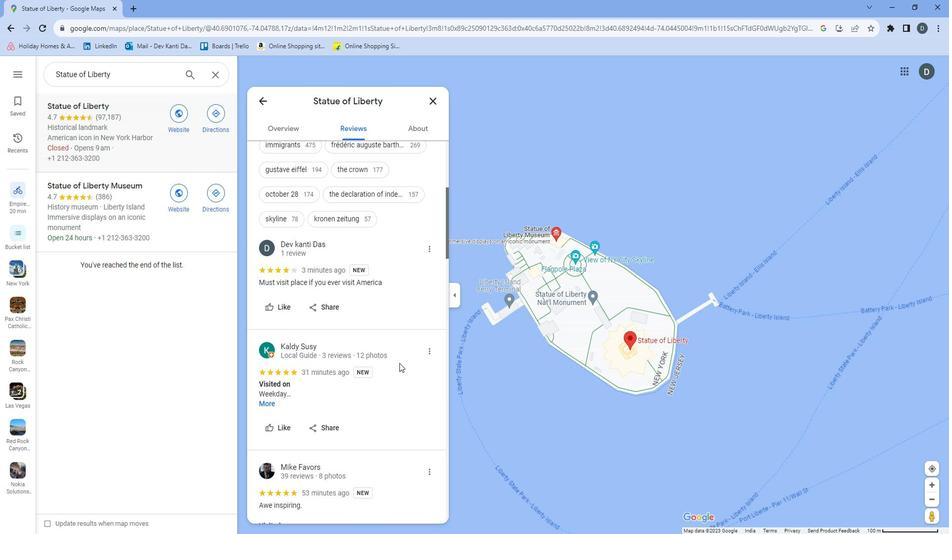 
Action: Mouse moved to (411, 362)
Screenshot: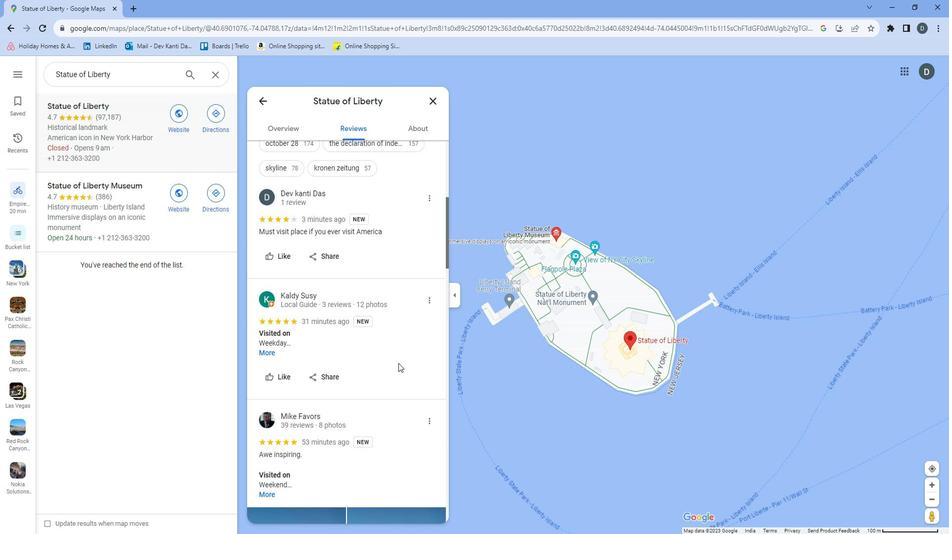 
Action: Mouse scrolled (411, 362) with delta (0, 0)
Screenshot: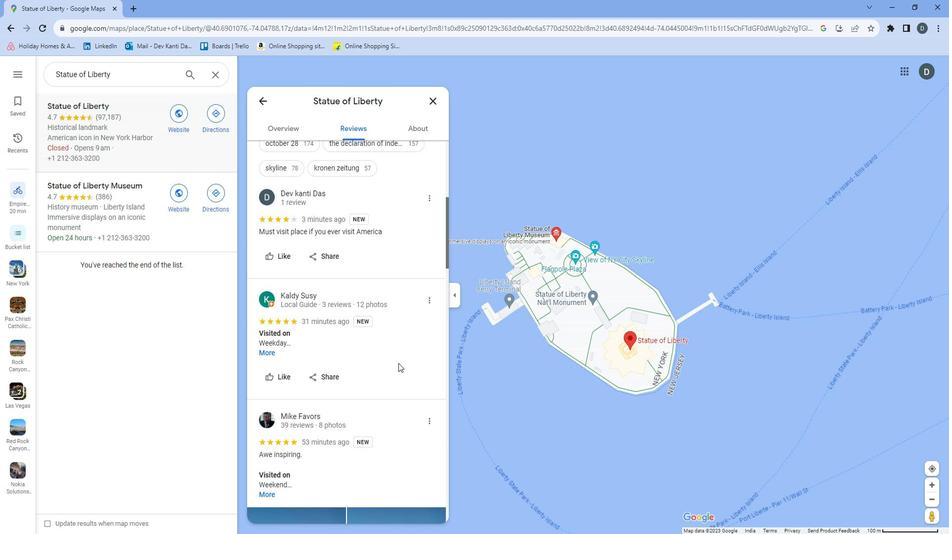 
Action: Mouse moved to (410, 364)
Screenshot: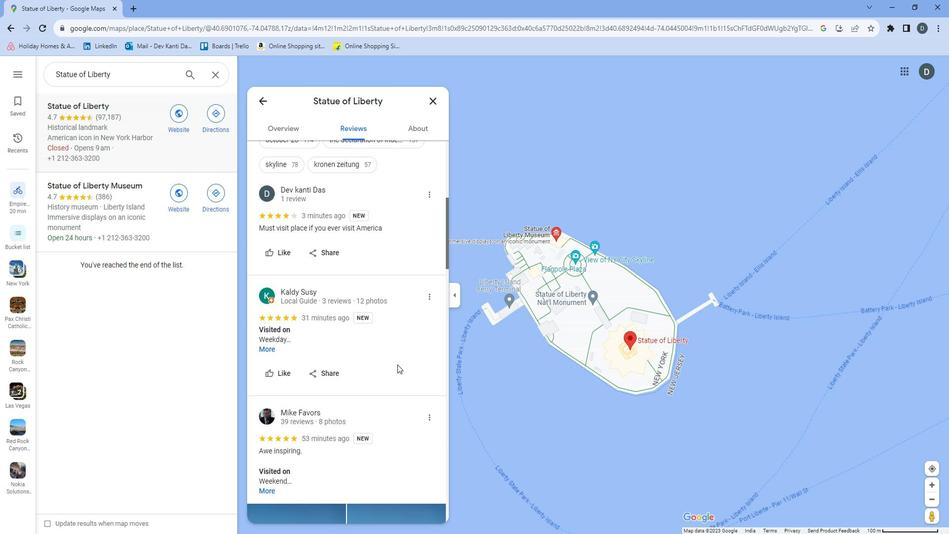 
Action: Mouse scrolled (410, 363) with delta (0, 0)
Screenshot: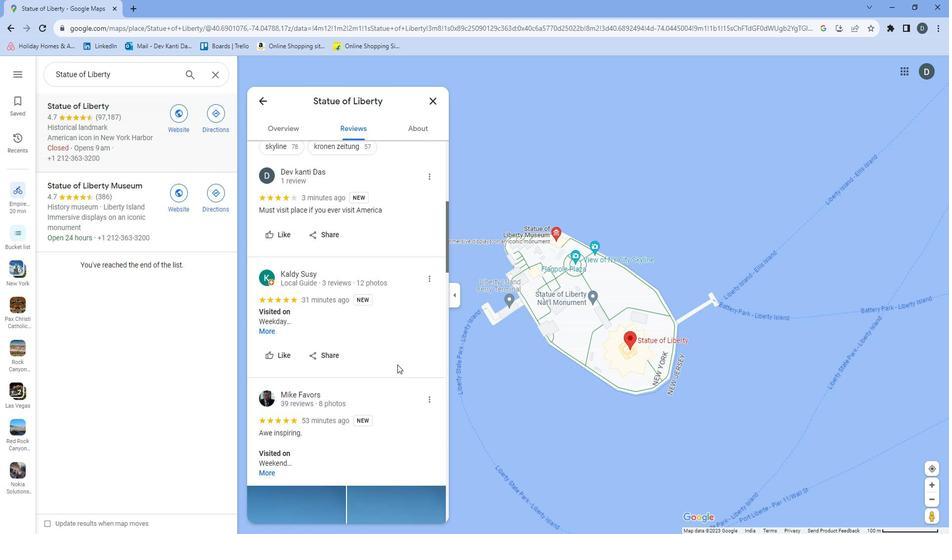 
Action: Mouse scrolled (410, 363) with delta (0, 0)
Screenshot: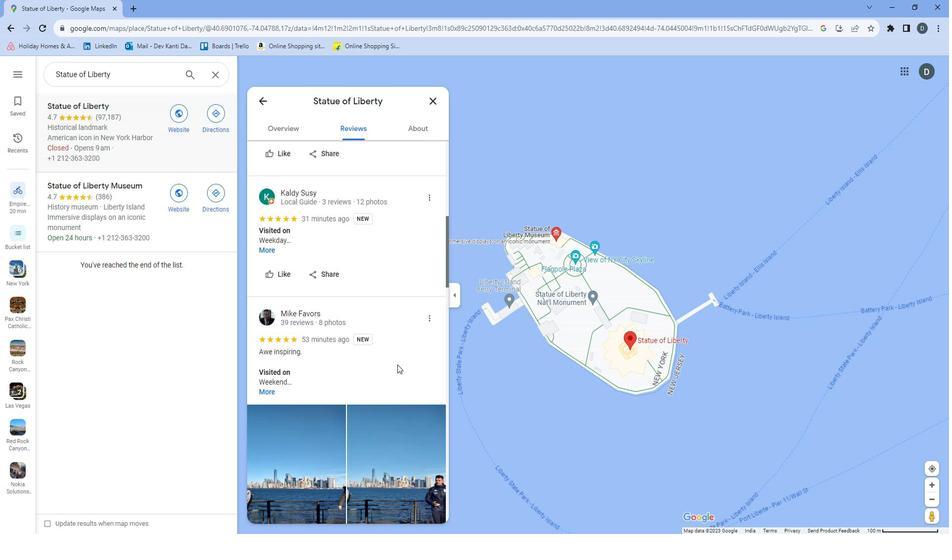 
Action: Mouse moved to (410, 365)
Screenshot: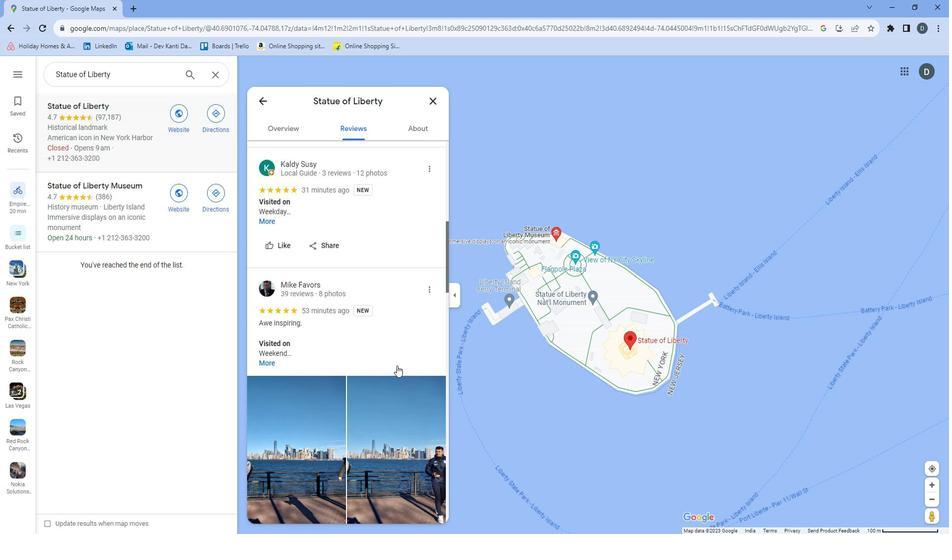 
